 Task: Add an event with the title Networking Lunch, date '2023/12/04', time 9:15 AM to 11:15 AMand add a description: A Networking Lunch is a structured event designed to facilitate professional connections, relationship-building, and knowledge sharing among attendees. It provides a relaxed and informal setting where individuals from various industries, organizations, and backgrounds can come together to exchange ideas, expand their networks, and explore potential collaborations._x000D_
_x000D_
, put the event into Orange category . Add location for the event as: 456 Calle de Fuencarral, Madrid, Spain, logged in from the account softage.1@softage.netand send the event invitation to softage.2@softage.net and softage.3@softage.net. Set a reminder for the event 30 minutes before
Action: Mouse moved to (98, 93)
Screenshot: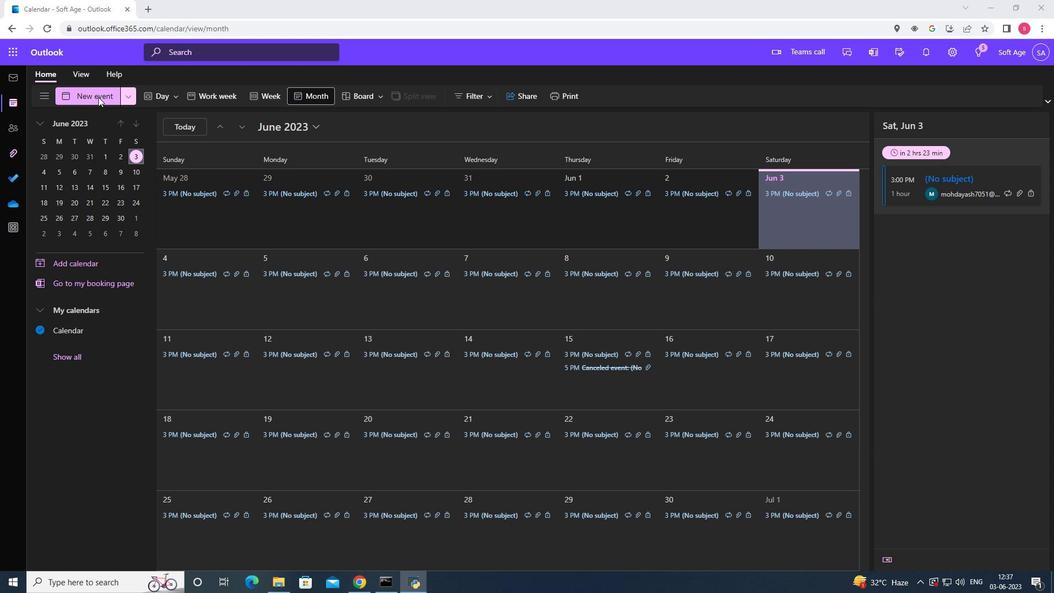
Action: Mouse pressed left at (98, 93)
Screenshot: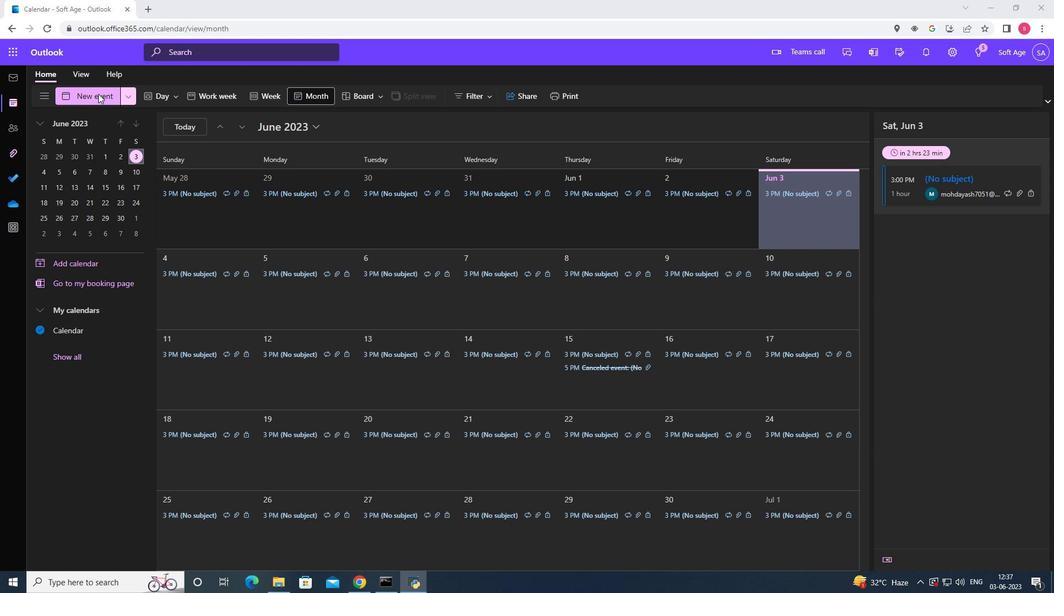 
Action: Mouse moved to (265, 164)
Screenshot: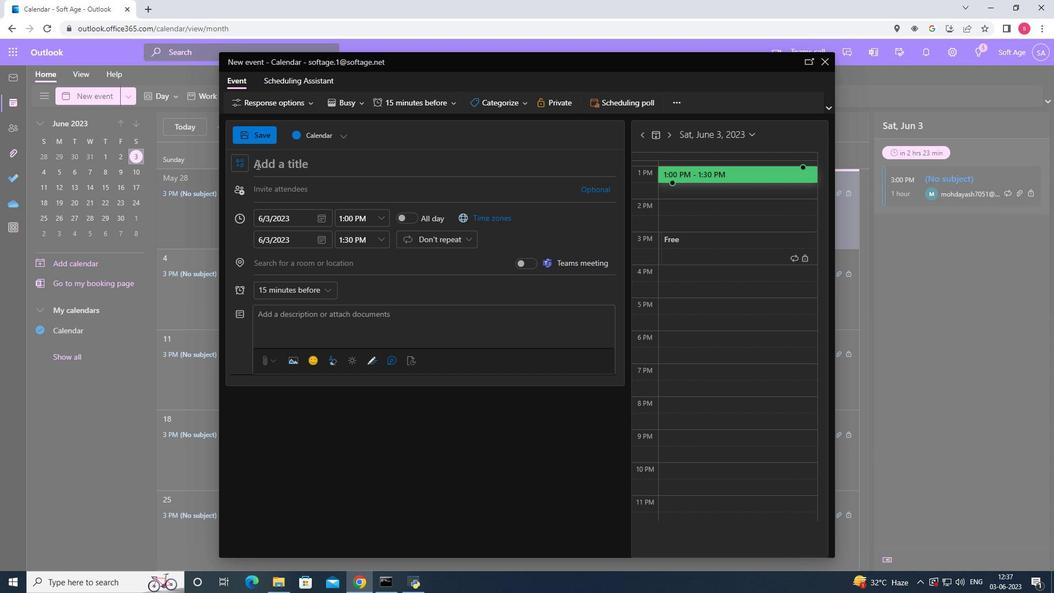 
Action: Mouse pressed left at (265, 164)
Screenshot: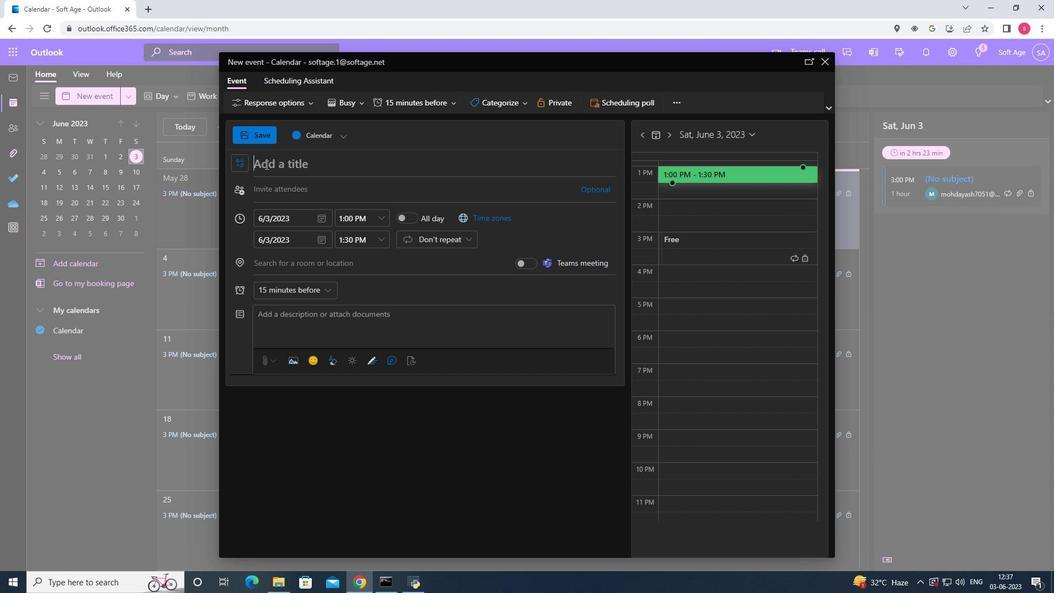 
Action: Key pressed <Key.shift><Key.shift><Key.shift><Key.shift><Key.shift><Key.shift><Key.shift><Key.shift><Key.shift><Key.shift><Key.shift><Key.shift><Key.shift><Key.shift><Key.shift>Networking<Key.space><Key.shift>Lunch<Key.space>
Screenshot: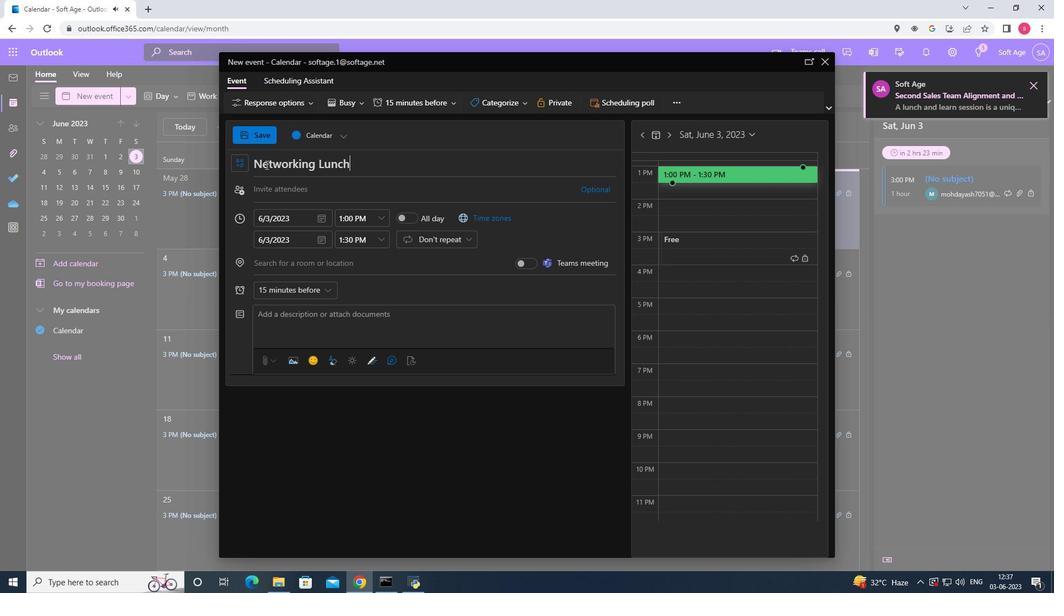 
Action: Mouse moved to (318, 218)
Screenshot: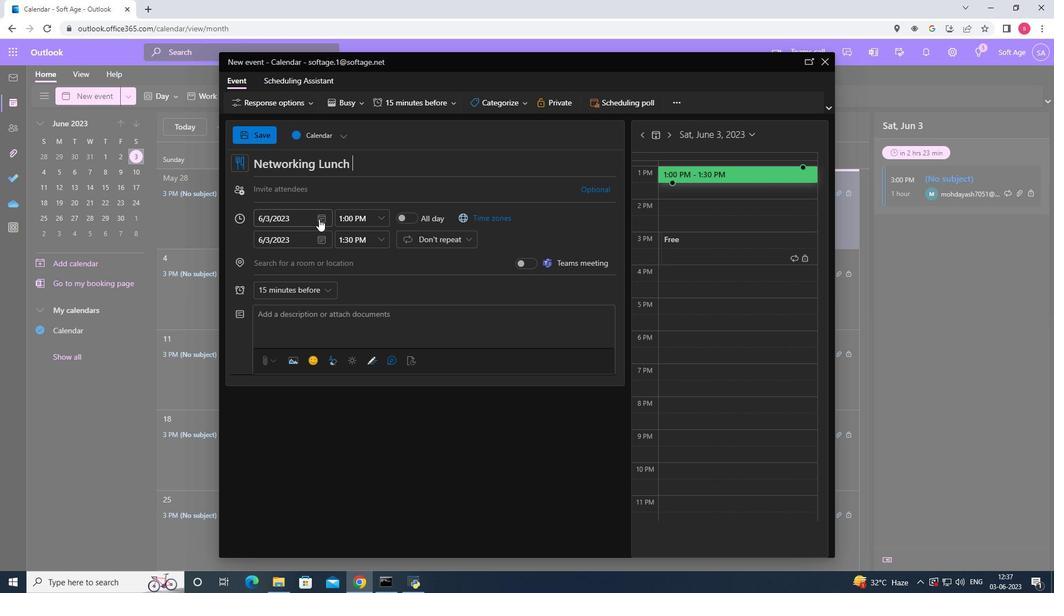
Action: Mouse pressed left at (318, 218)
Screenshot: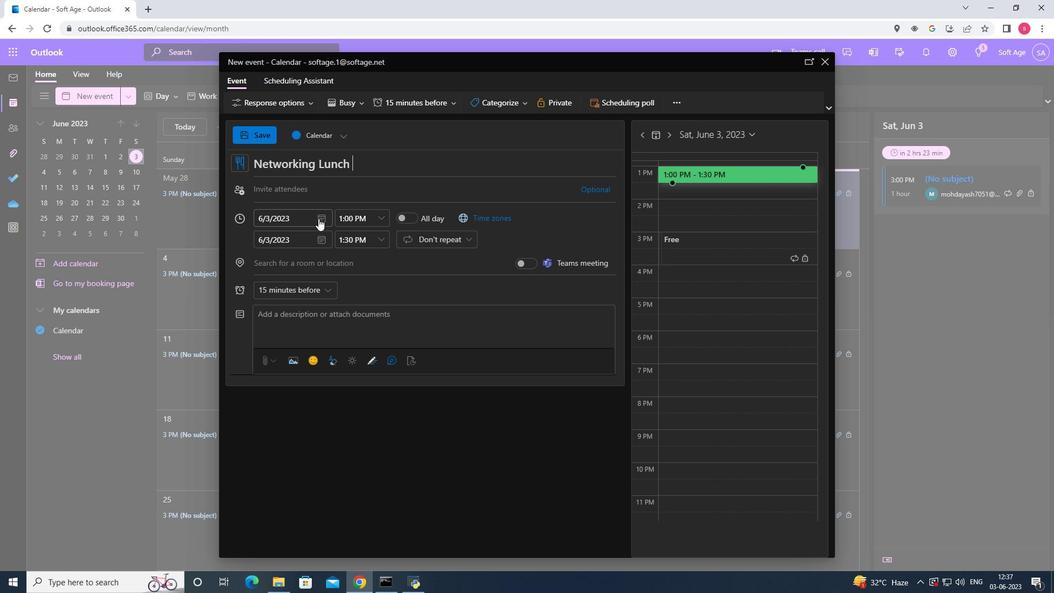 
Action: Mouse moved to (363, 240)
Screenshot: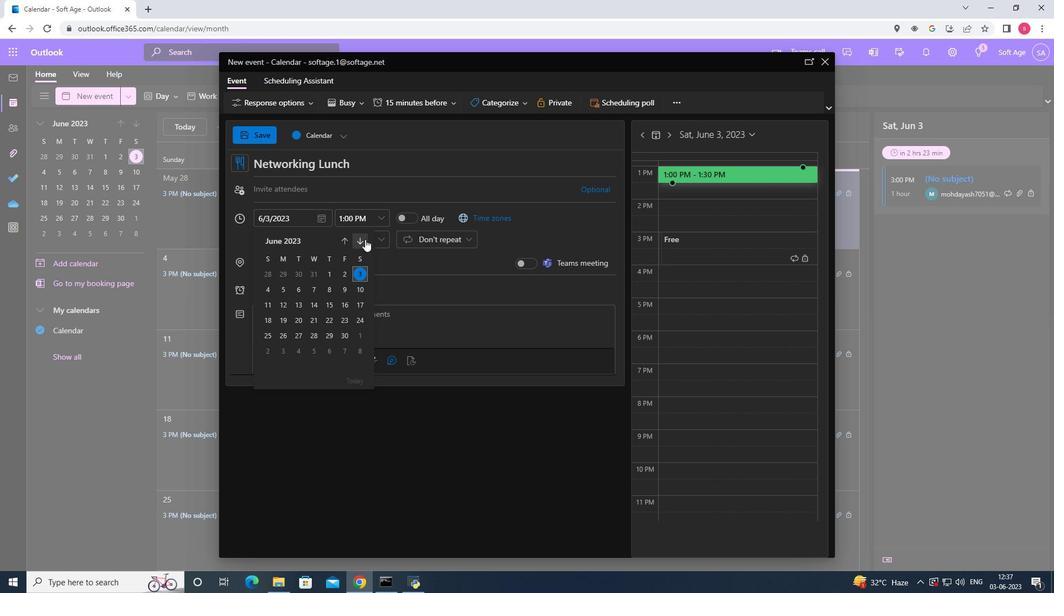
Action: Mouse pressed left at (363, 240)
Screenshot: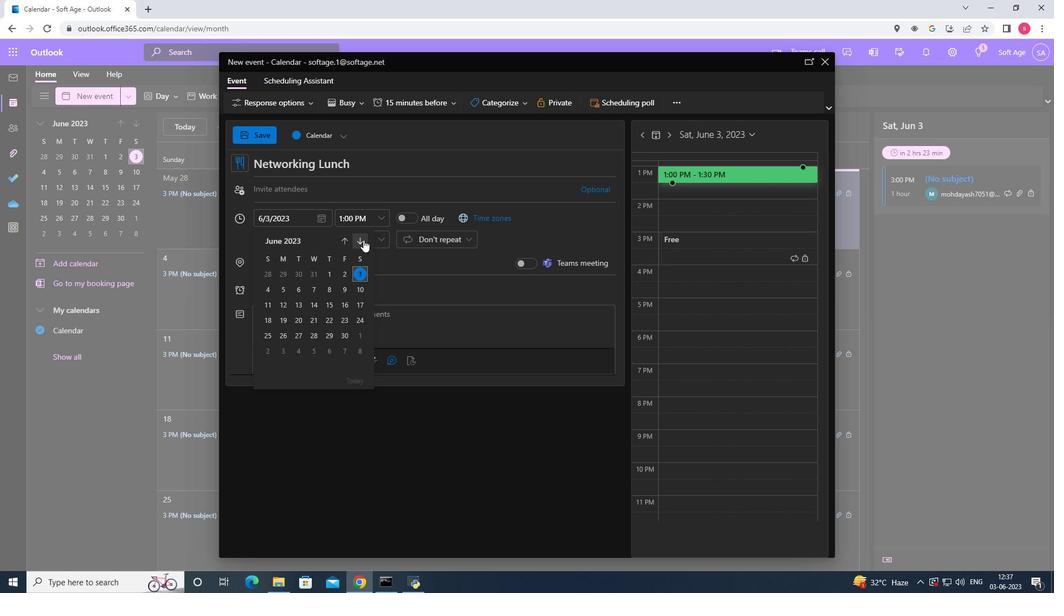 
Action: Mouse pressed left at (363, 240)
Screenshot: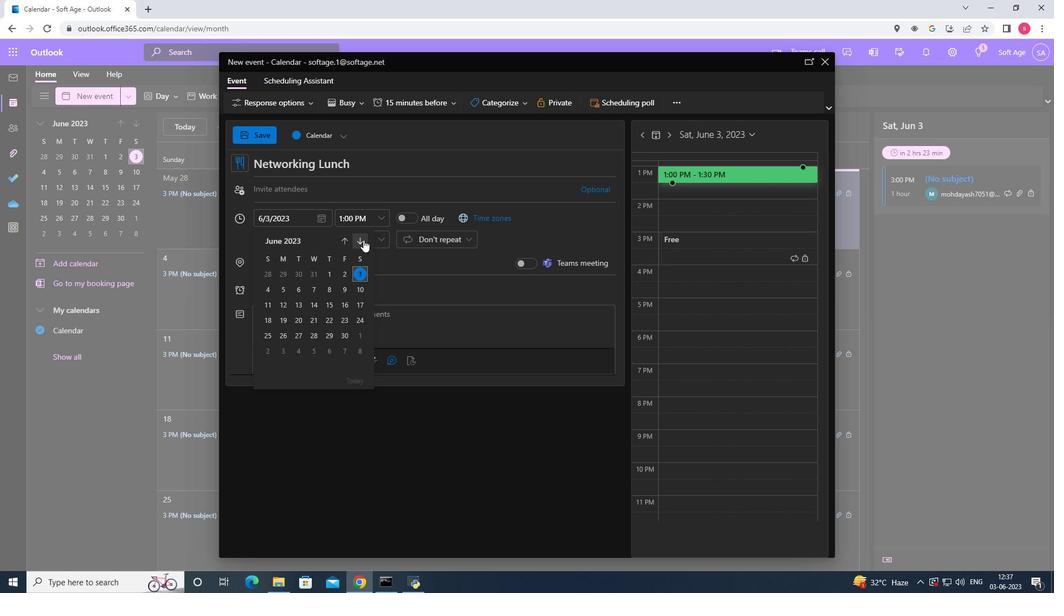 
Action: Mouse pressed left at (363, 240)
Screenshot: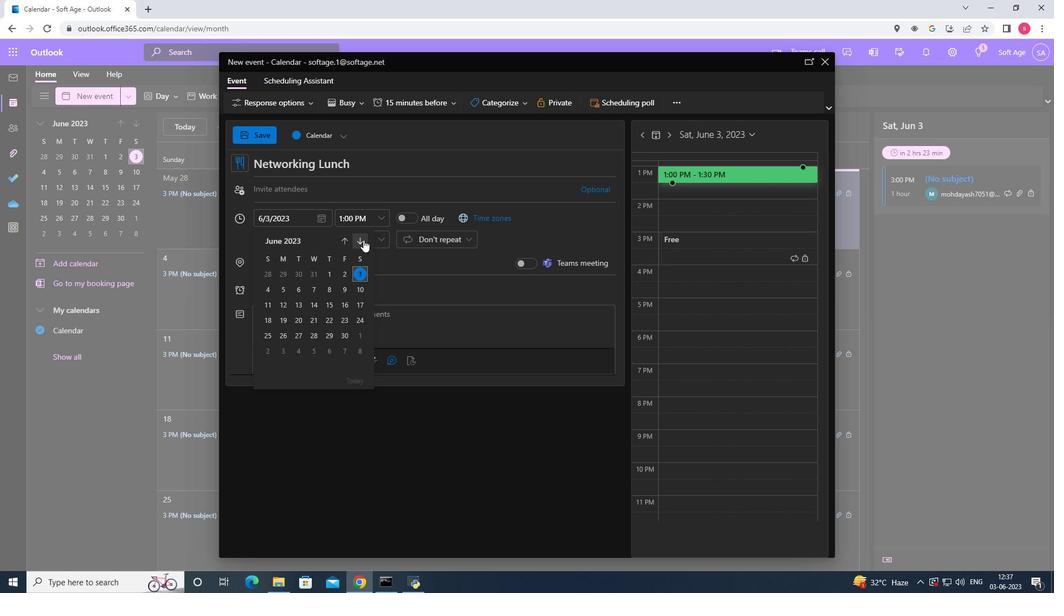 
Action: Mouse pressed left at (363, 240)
Screenshot: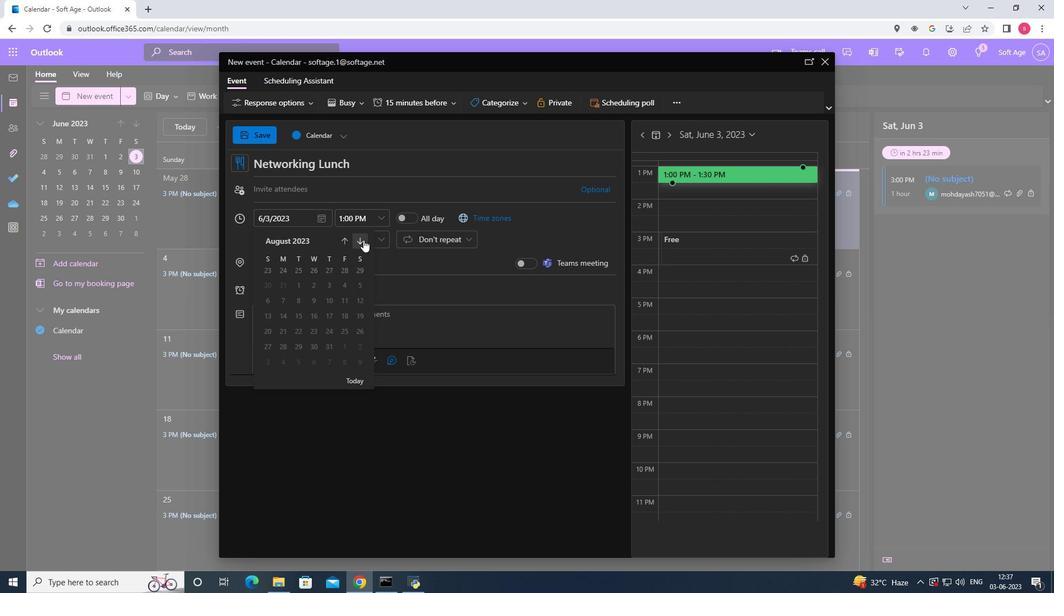 
Action: Mouse pressed left at (363, 240)
Screenshot: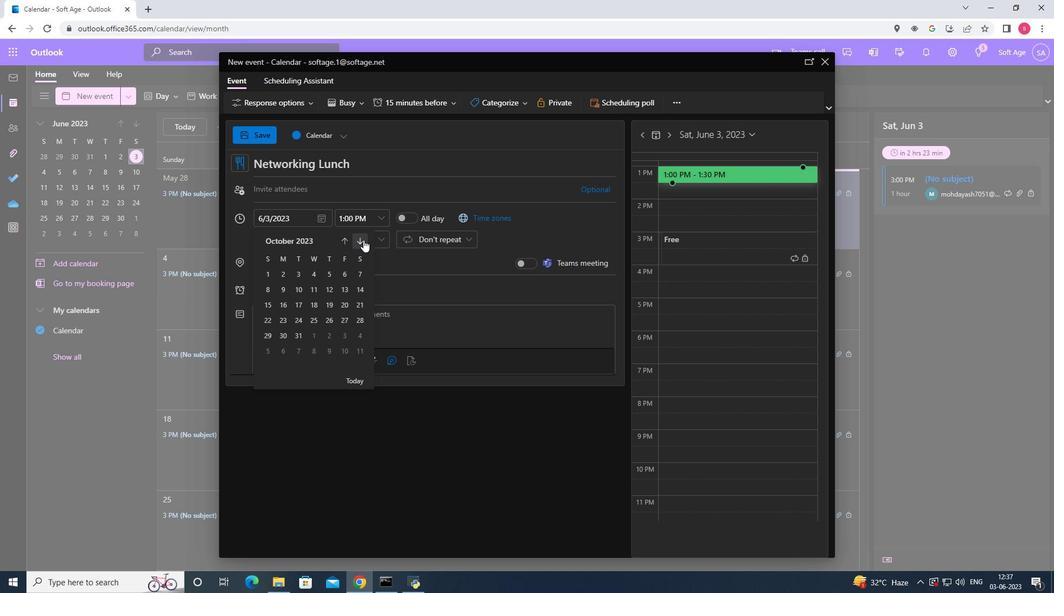 
Action: Mouse pressed left at (363, 240)
Screenshot: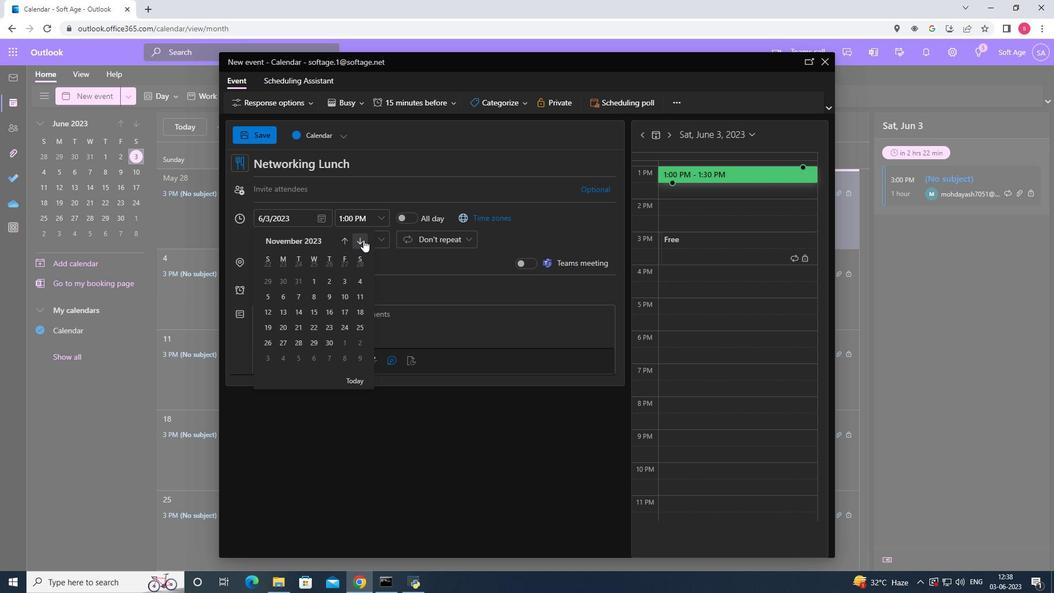 
Action: Mouse moved to (288, 290)
Screenshot: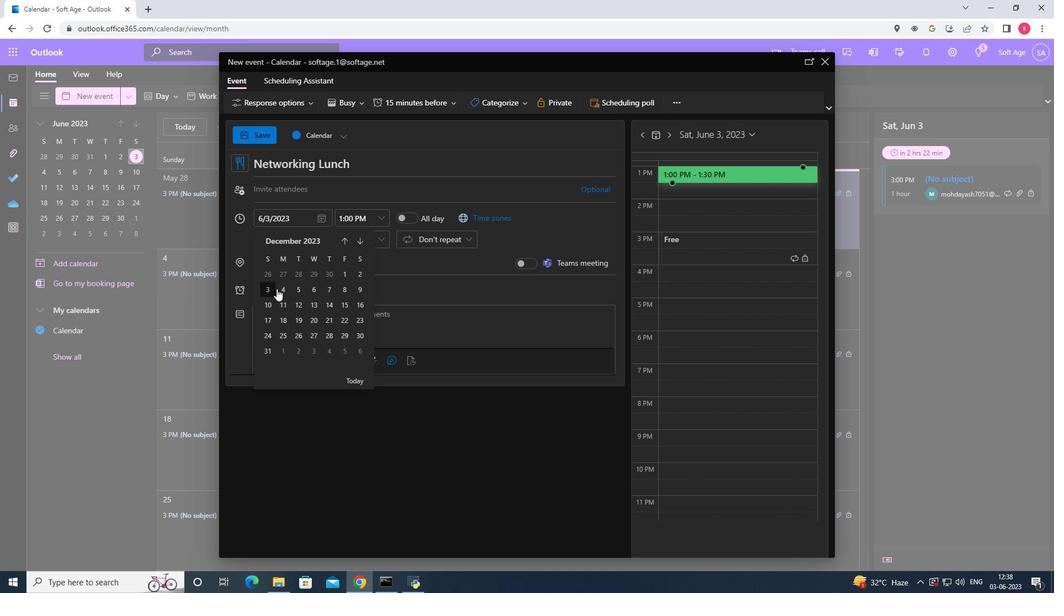 
Action: Mouse pressed left at (288, 290)
Screenshot: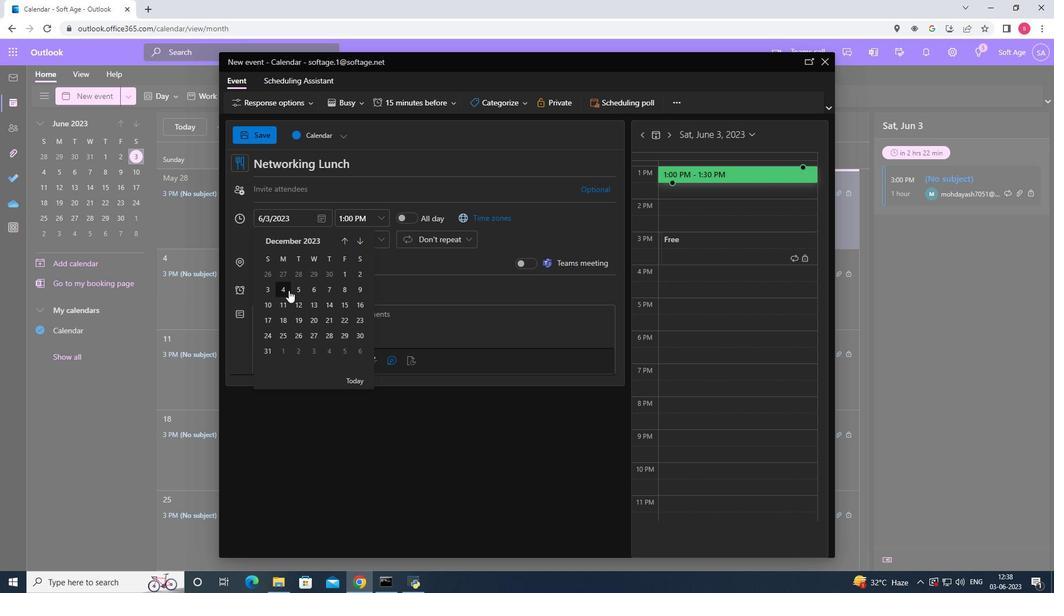 
Action: Mouse moved to (384, 219)
Screenshot: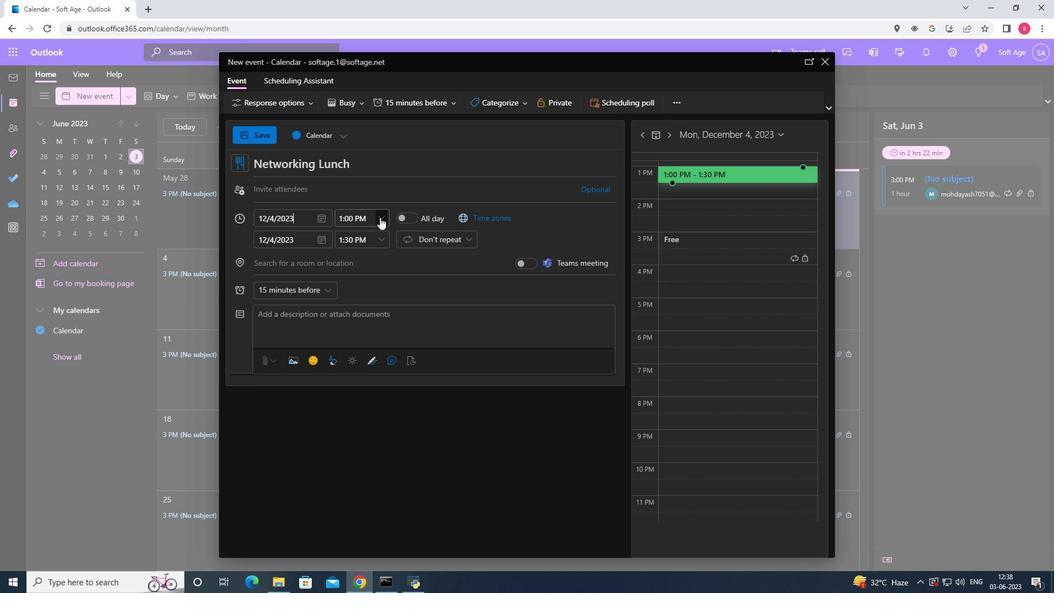 
Action: Mouse pressed left at (384, 219)
Screenshot: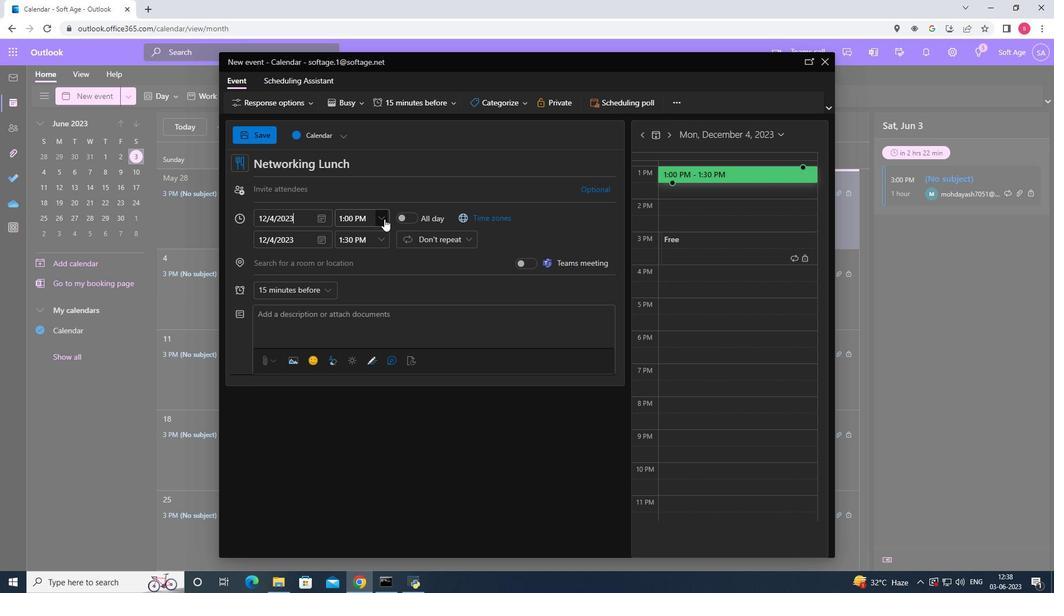 
Action: Mouse moved to (396, 232)
Screenshot: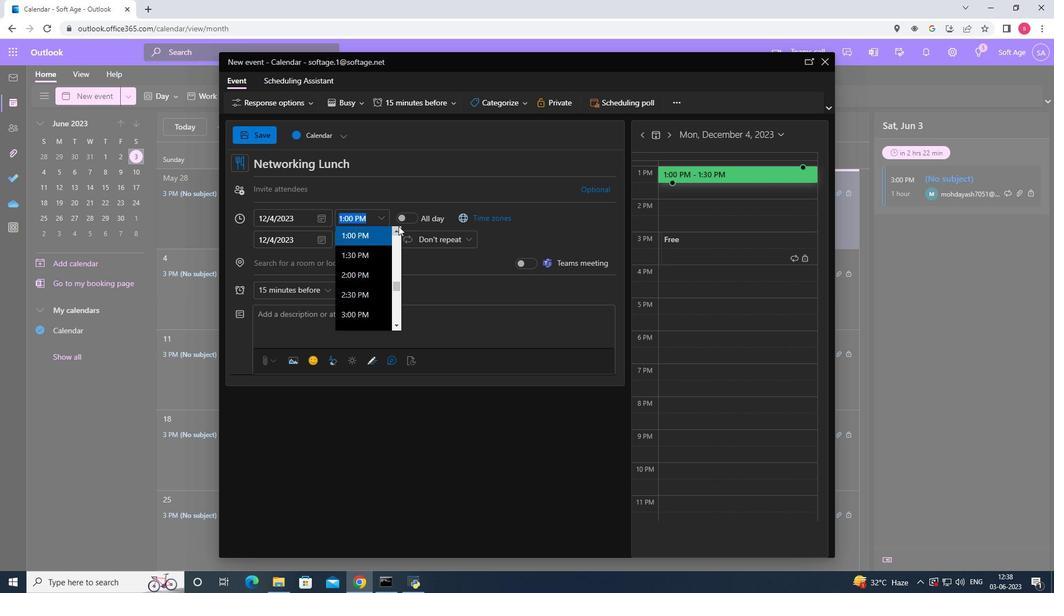 
Action: Mouse pressed left at (396, 232)
Screenshot: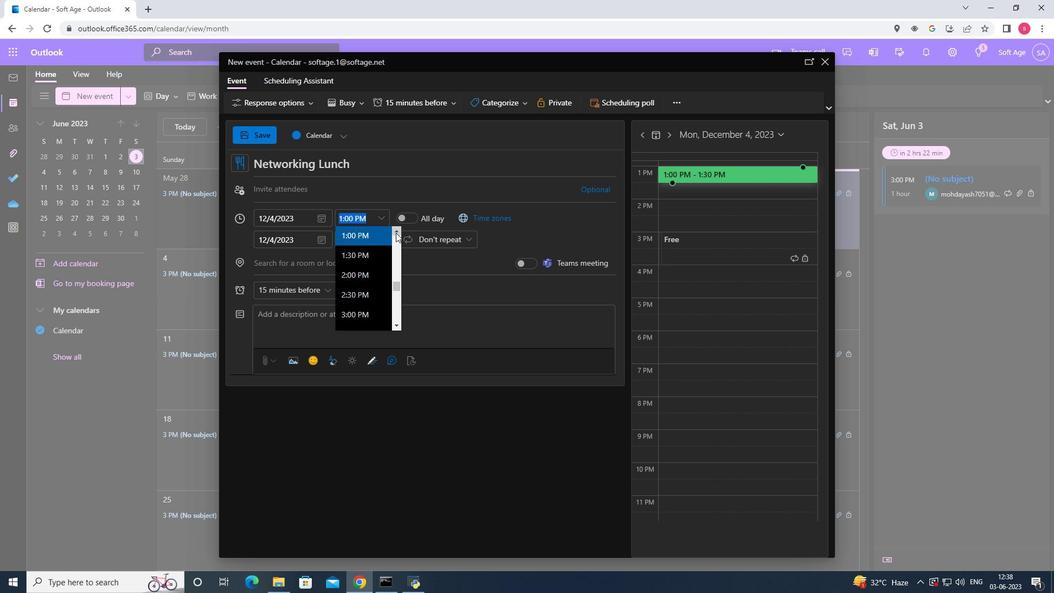 
Action: Mouse pressed left at (396, 232)
Screenshot: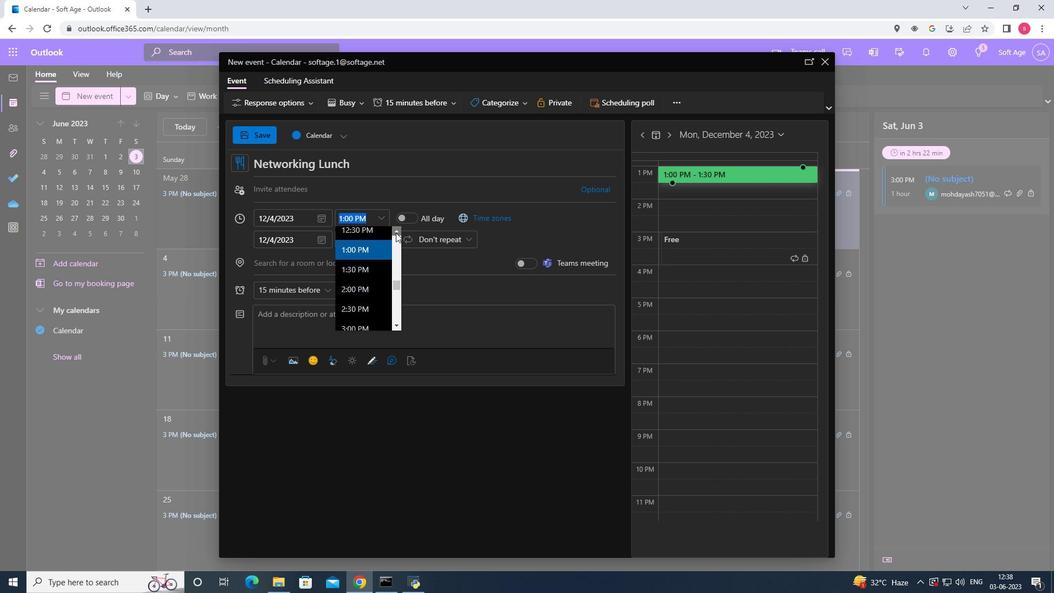 
Action: Mouse pressed left at (396, 232)
Screenshot: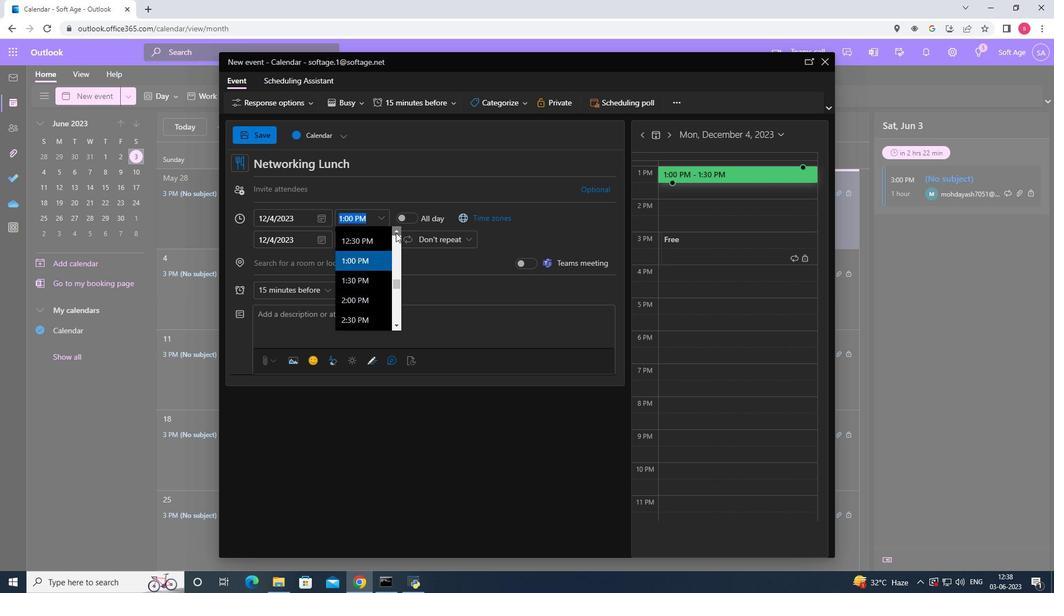 
Action: Mouse pressed left at (396, 232)
Screenshot: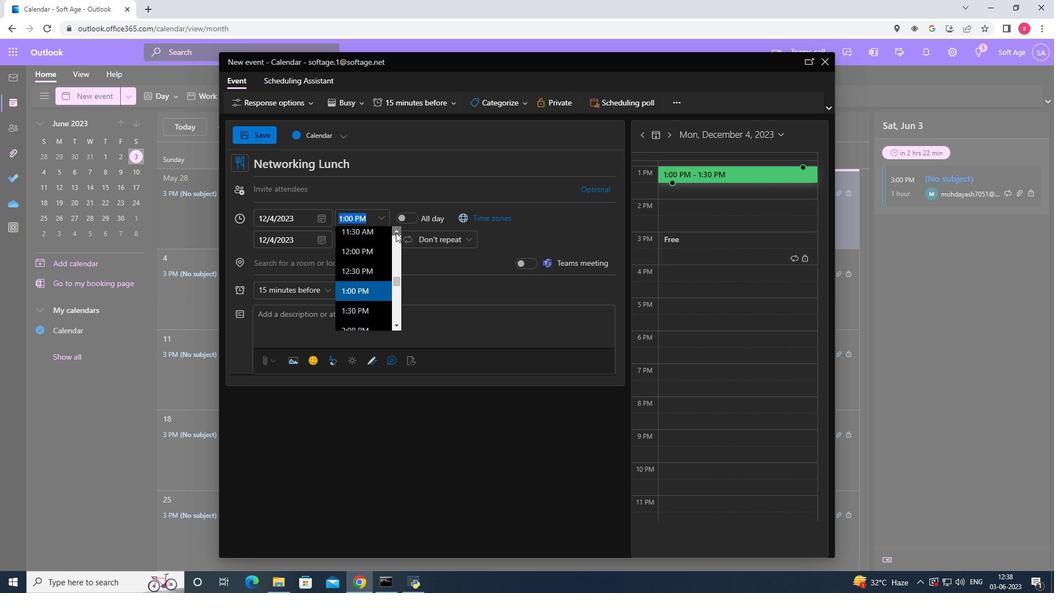 
Action: Mouse pressed left at (396, 232)
Screenshot: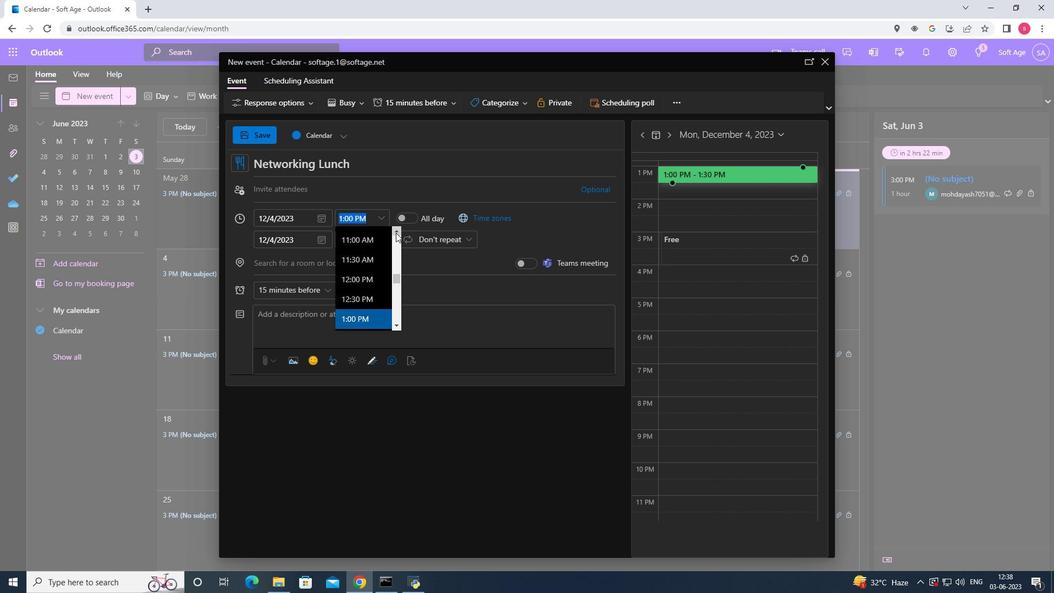 
Action: Mouse pressed left at (396, 232)
Screenshot: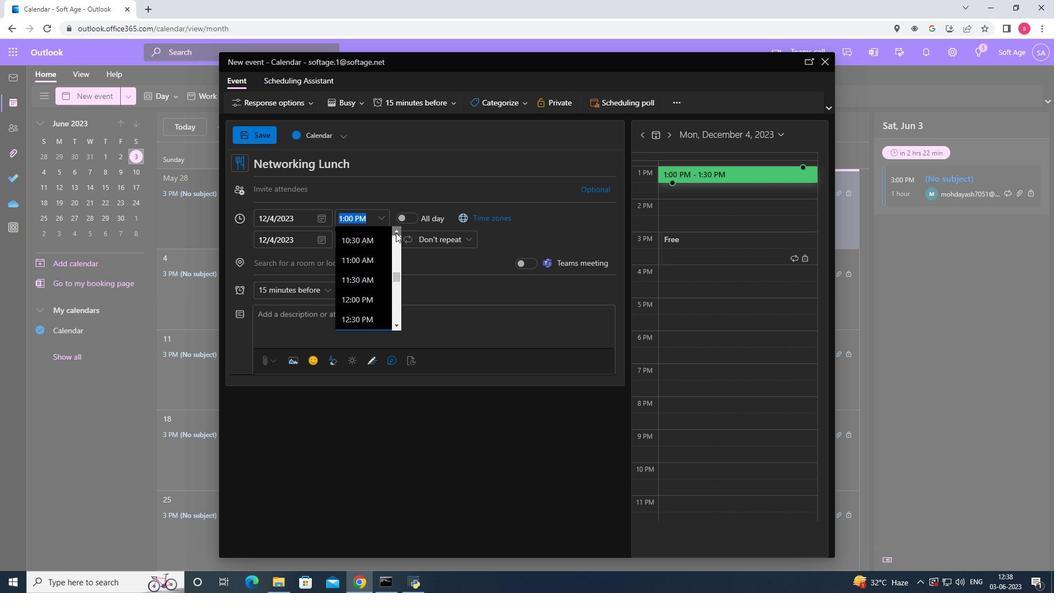 
Action: Mouse pressed left at (396, 232)
Screenshot: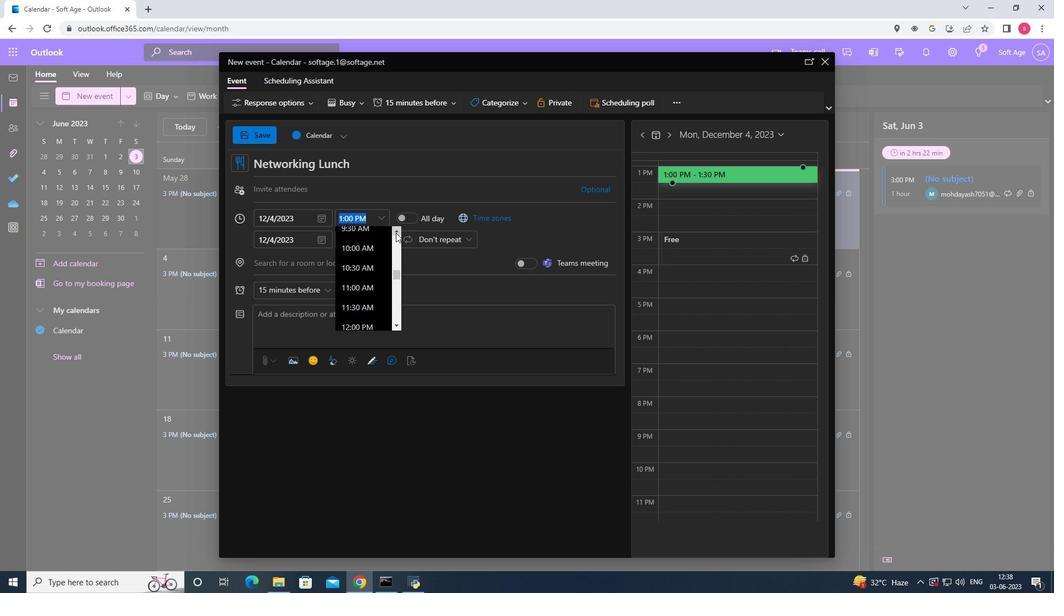 
Action: Mouse pressed left at (396, 232)
Screenshot: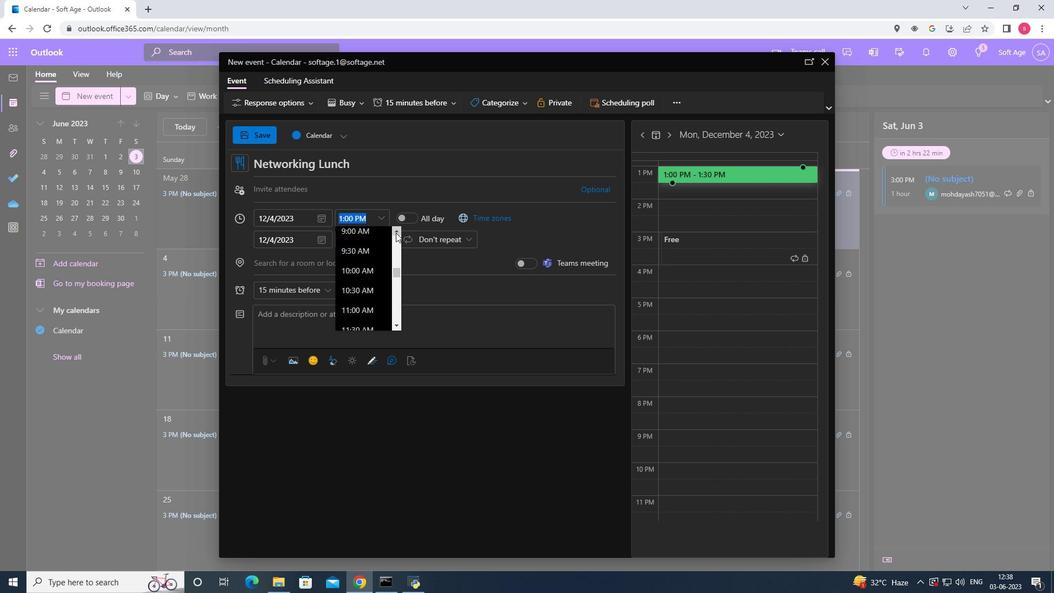 
Action: Mouse moved to (363, 255)
Screenshot: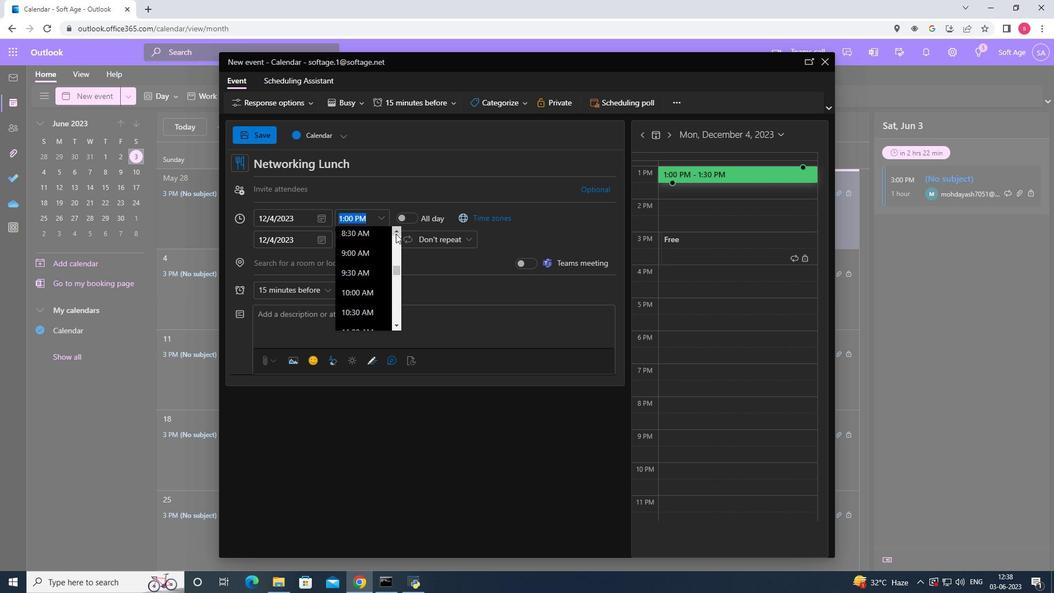
Action: Mouse pressed left at (363, 255)
Screenshot: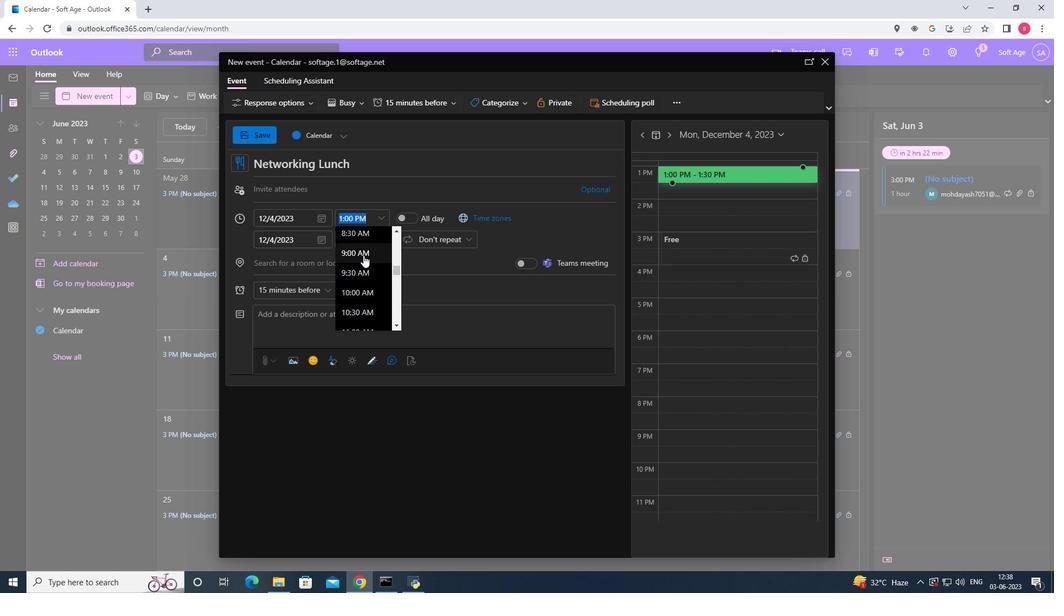 
Action: Mouse moved to (353, 241)
Screenshot: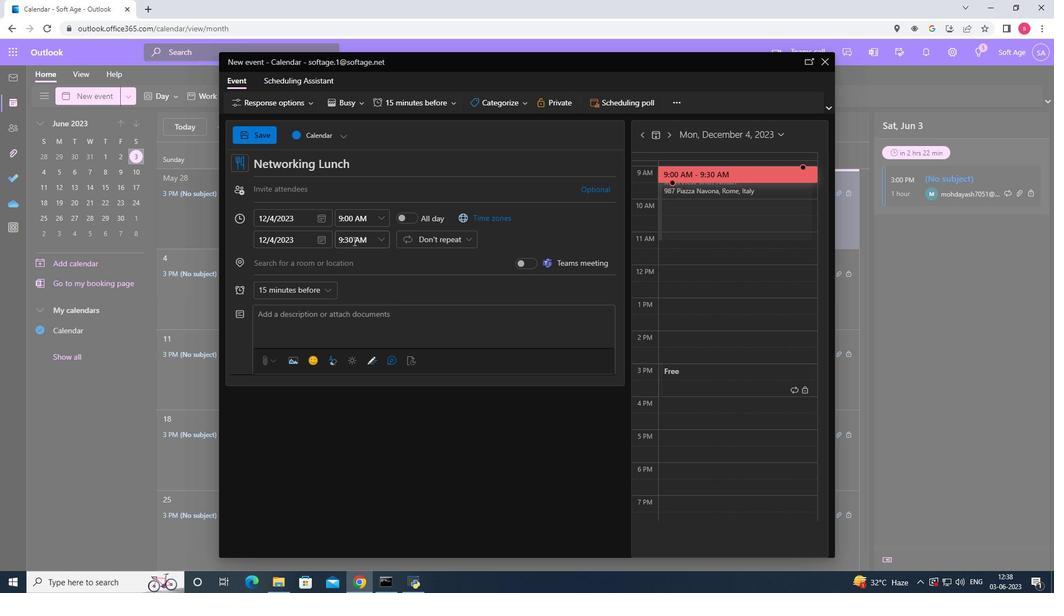 
Action: Mouse pressed left at (353, 241)
Screenshot: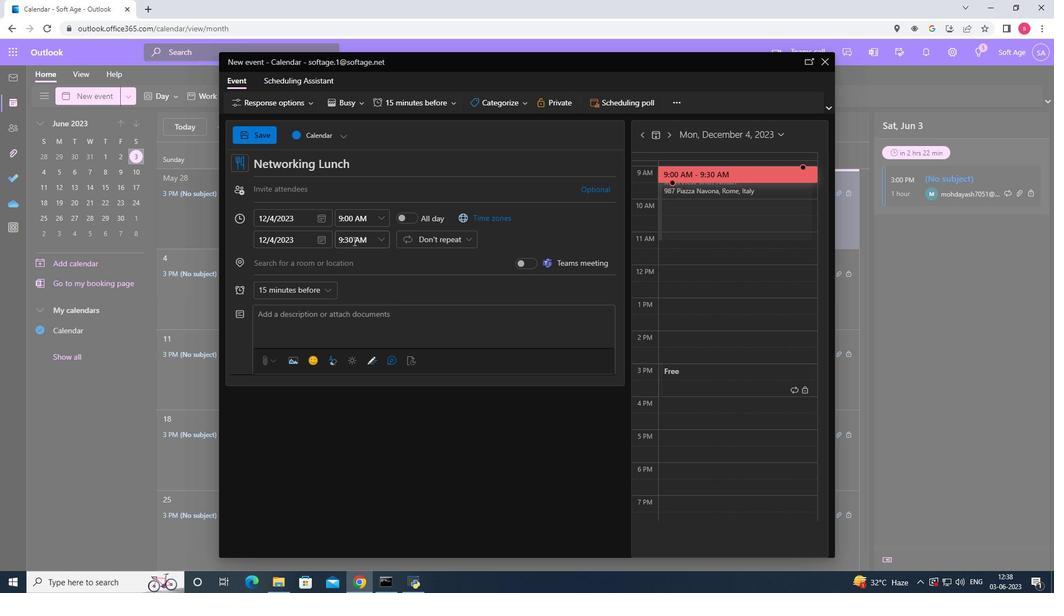 
Action: Mouse pressed left at (353, 241)
Screenshot: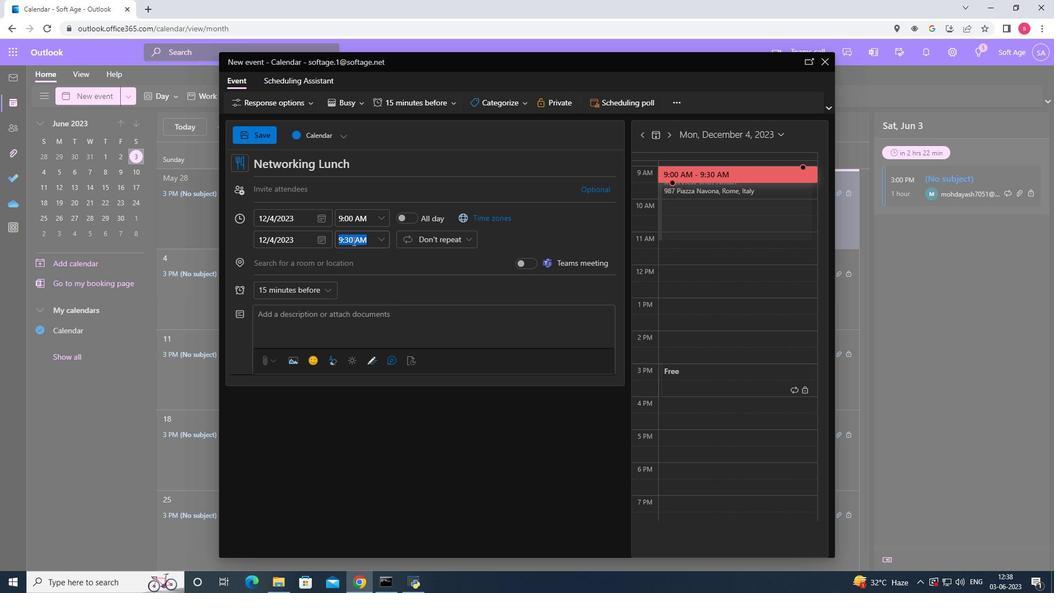 
Action: Key pressed <Key.backspace><Key.backspace>
Screenshot: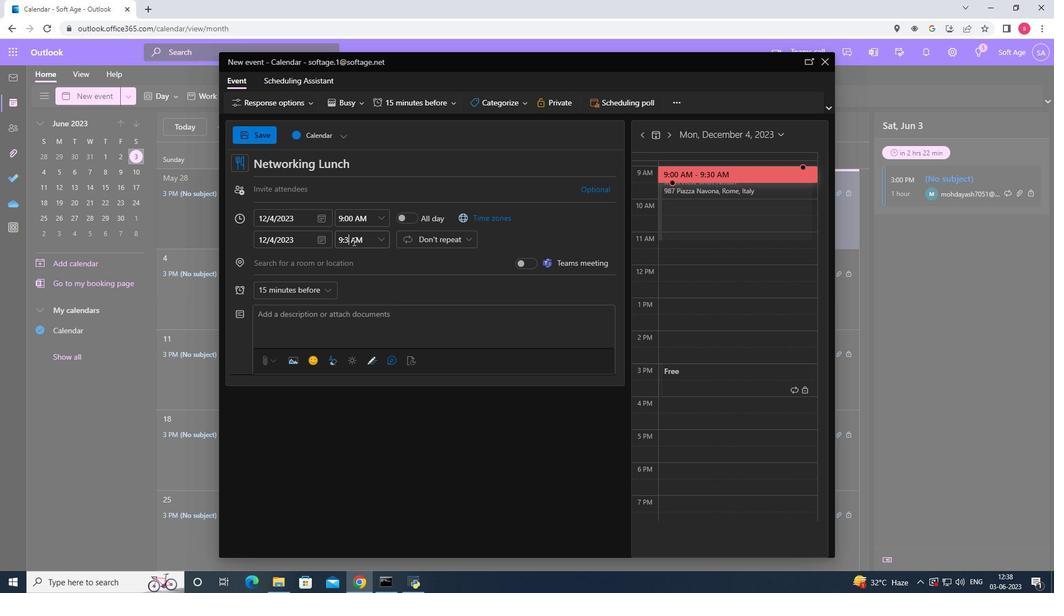 
Action: Mouse moved to (352, 218)
Screenshot: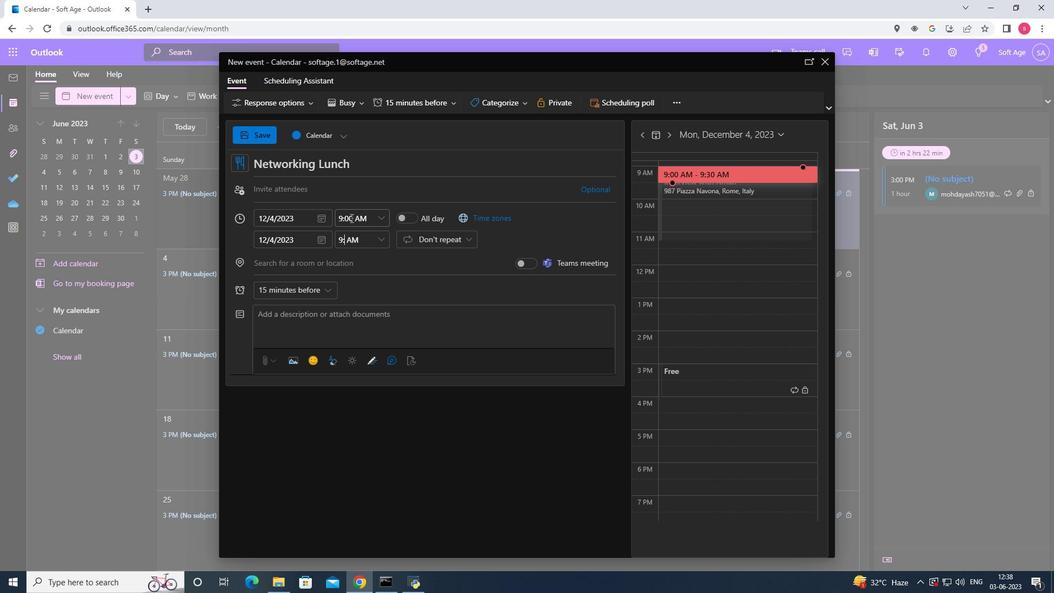 
Action: Mouse pressed left at (352, 218)
Screenshot: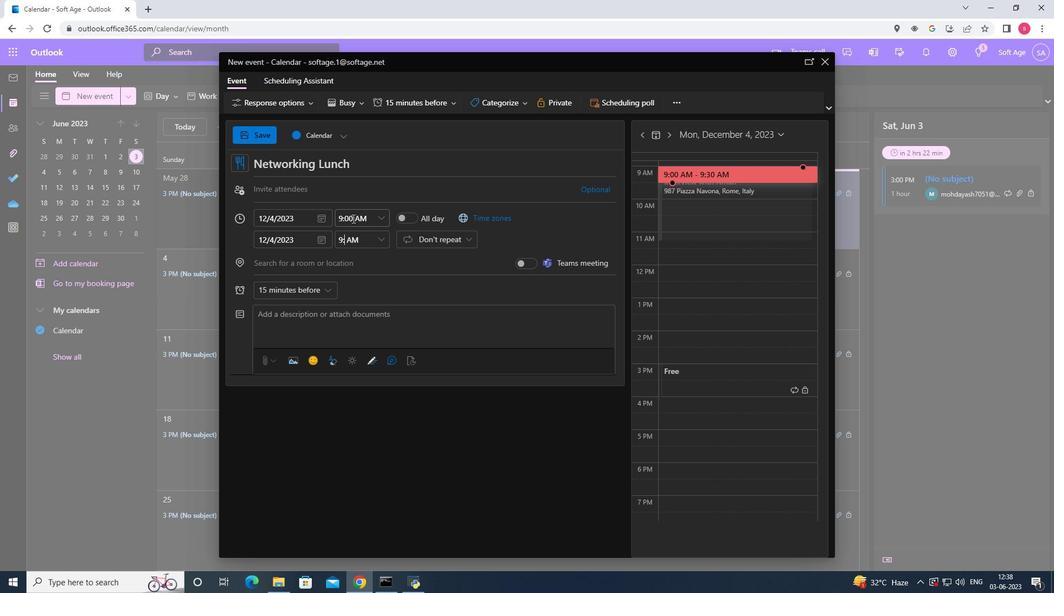 
Action: Mouse pressed left at (352, 218)
Screenshot: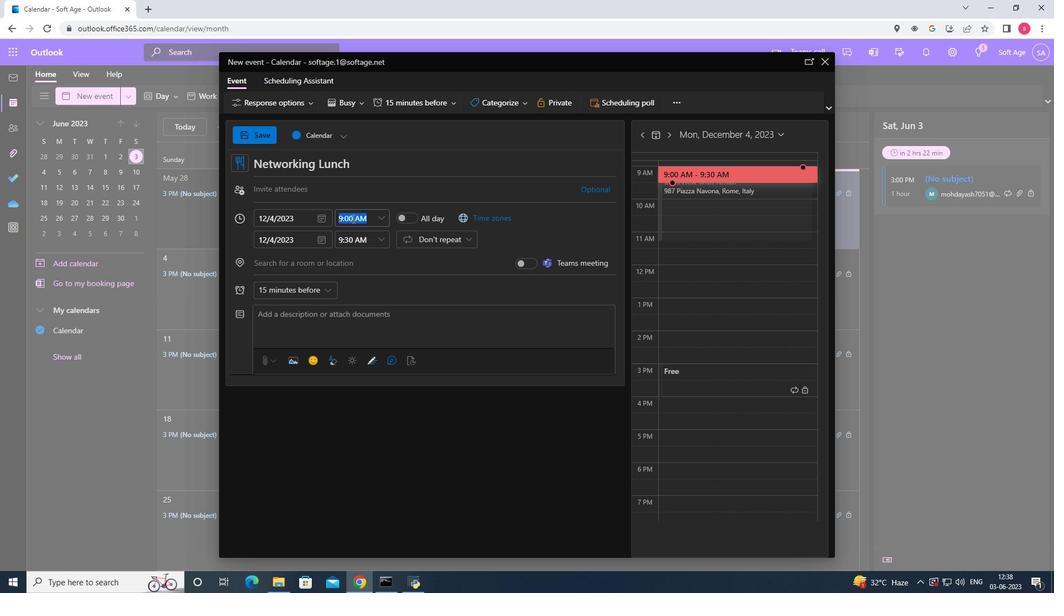 
Action: Key pressed <Key.backspace><Key.backspace>15
Screenshot: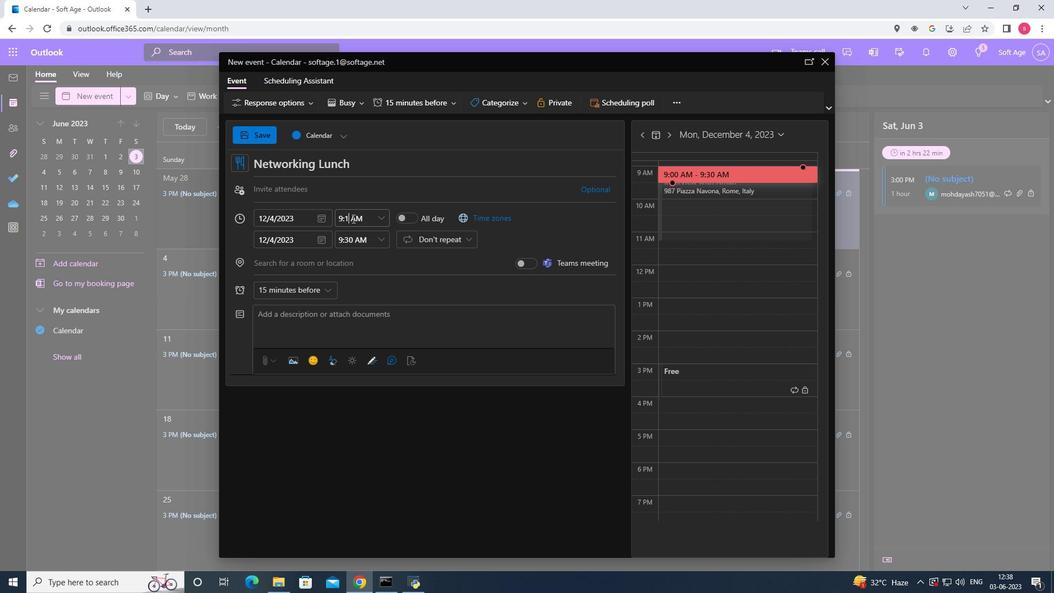
Action: Mouse moved to (381, 236)
Screenshot: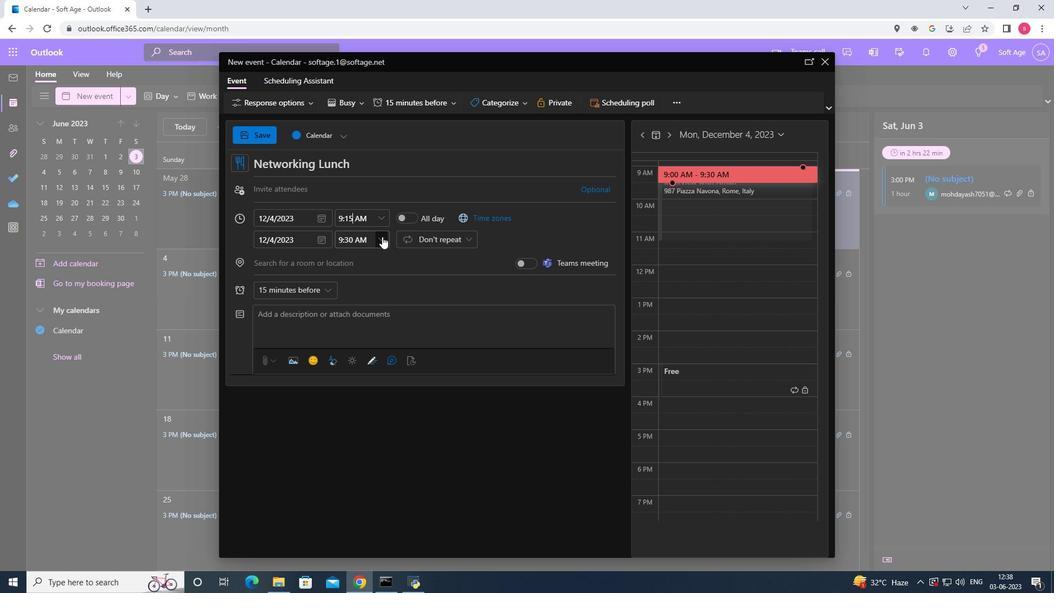 
Action: Mouse pressed left at (381, 236)
Screenshot: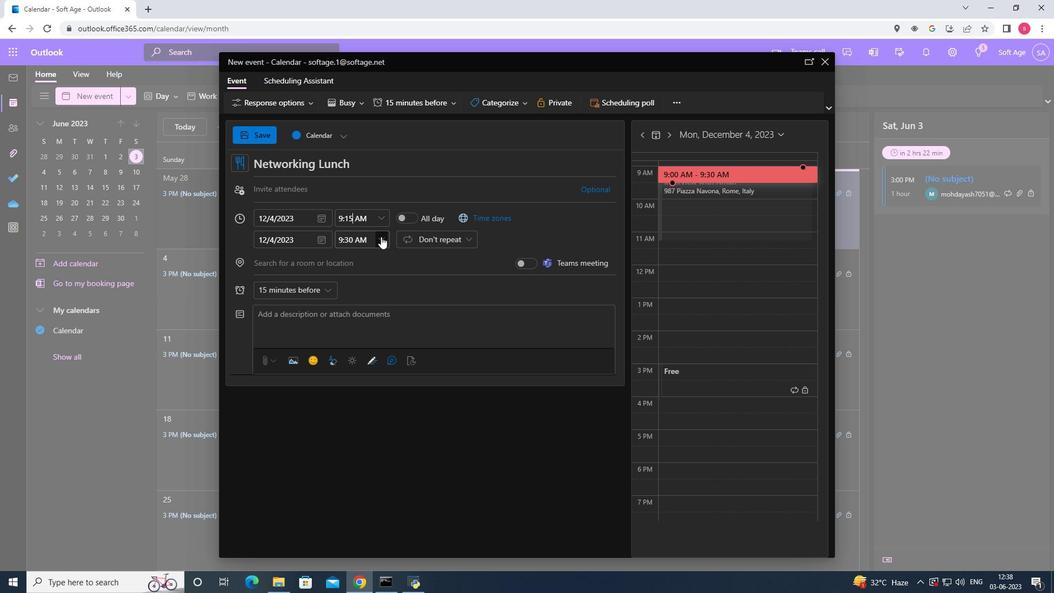 
Action: Mouse moved to (381, 310)
Screenshot: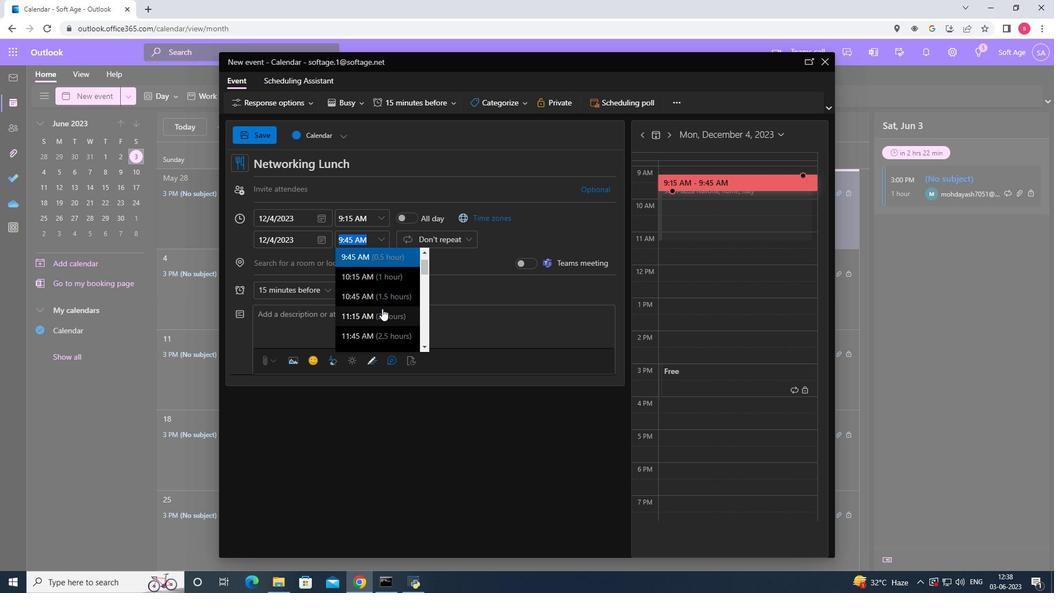 
Action: Mouse pressed left at (381, 310)
Screenshot: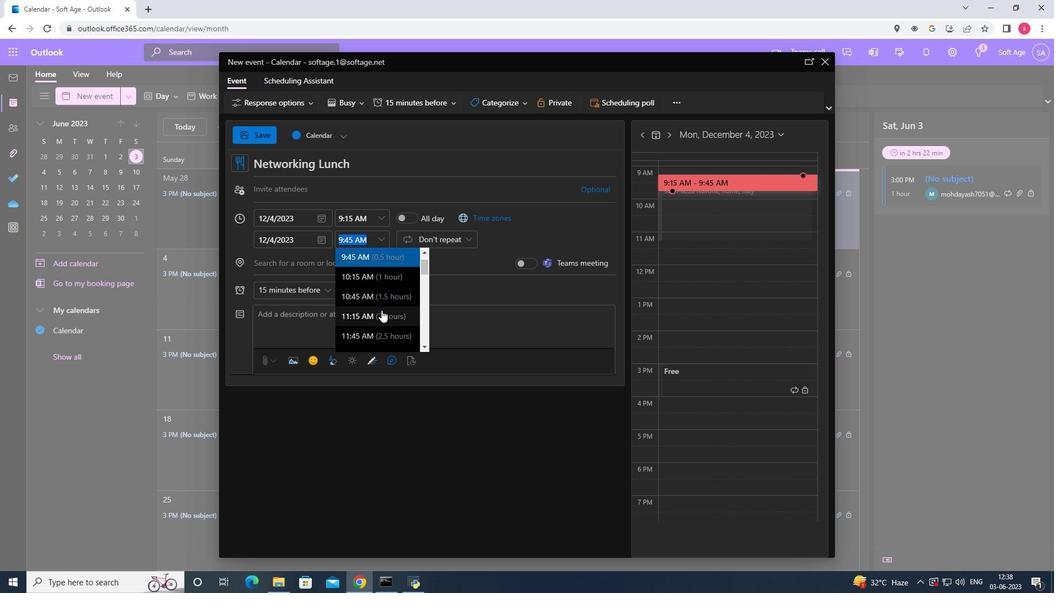 
Action: Mouse moved to (340, 318)
Screenshot: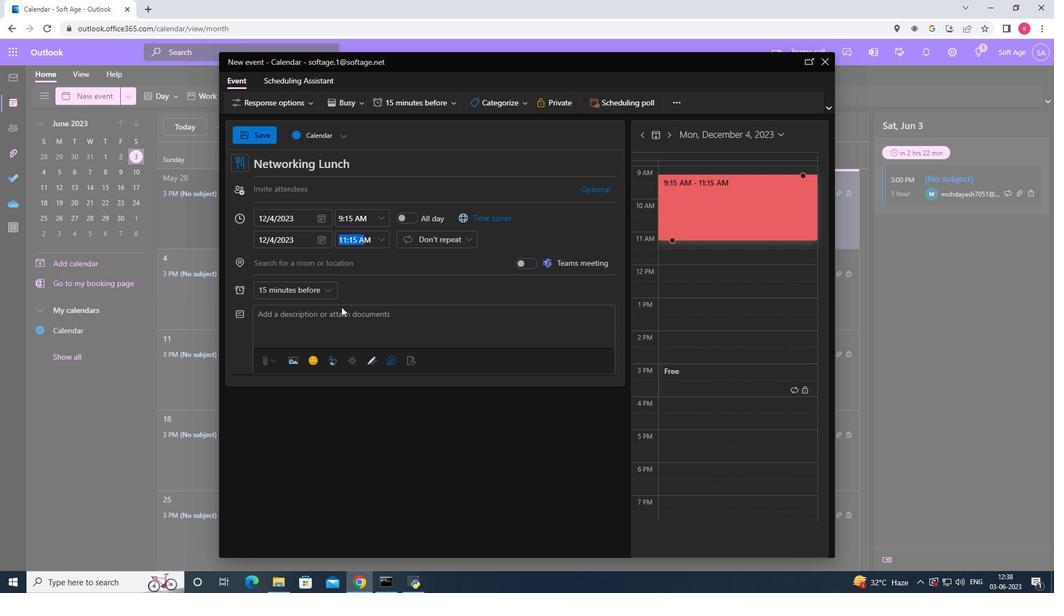 
Action: Mouse pressed left at (340, 318)
Screenshot: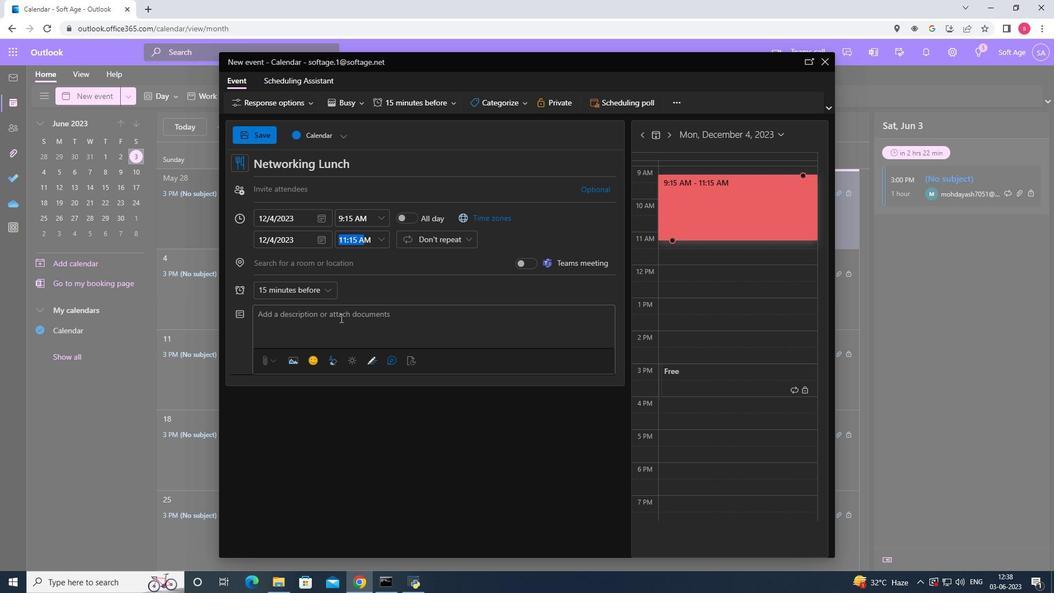 
Action: Key pressed <Key.shift>A<Key.space><Key.shift>Networking<Key.space><Key.shift>Lunch<Key.space><Key.shift><Key.shift><Key.shift><Key.shift><Key.shift>is<Key.space>a<Key.space><Key.shift>Structured<Key.space><Key.shift><Key.shift><Key.shift><Key.shift><Key.shift><Key.shift><Key.shift><Key.shift><Key.shift><Key.shift><Key.shift><Key.shift><Key.shift><Key.shift><Key.shift>E<Key.backspace>event<Key.space>designed<Key.space>to<Key.space>facilitate<Key.space>professional<Key.space>connections,<Key.space>relationship-building,<Key.space>and<Key.space>knowledge<Key.space>sharing<Key.space>among<Key.space>attendees<Key.space><Key.backspace>.<Key.space><Key.shift>It<Key.space>provides<Key.backspace><Key.backspace>es<Key.space>a<Key.space>relaxed<Key.space>and<Key.space>informal<Key.space>setting<Key.space>where<Key.space>individuals<Key.space>from<Key.space>various<Key.space>industries<Key.space><Key.backspace>,<Key.space>organizations<Key.space><Key.backspace>,<Key.space>am<Key.backspace>nd<Key.space>backgrounds<Key.space>ac<Key.backspace><Key.backspace>can<Key.space>come<Key.space>together<Key.space>to<Key.space>exchange<Key.space>ideas<Key.space><Key.backspace>,<Key.space>expand<Key.space>their<Key.space>networks<Key.space><Key.backspace>,<Key.space>and<Key.space>explore<Key.space>potential<Key.space>collaborations.
Screenshot: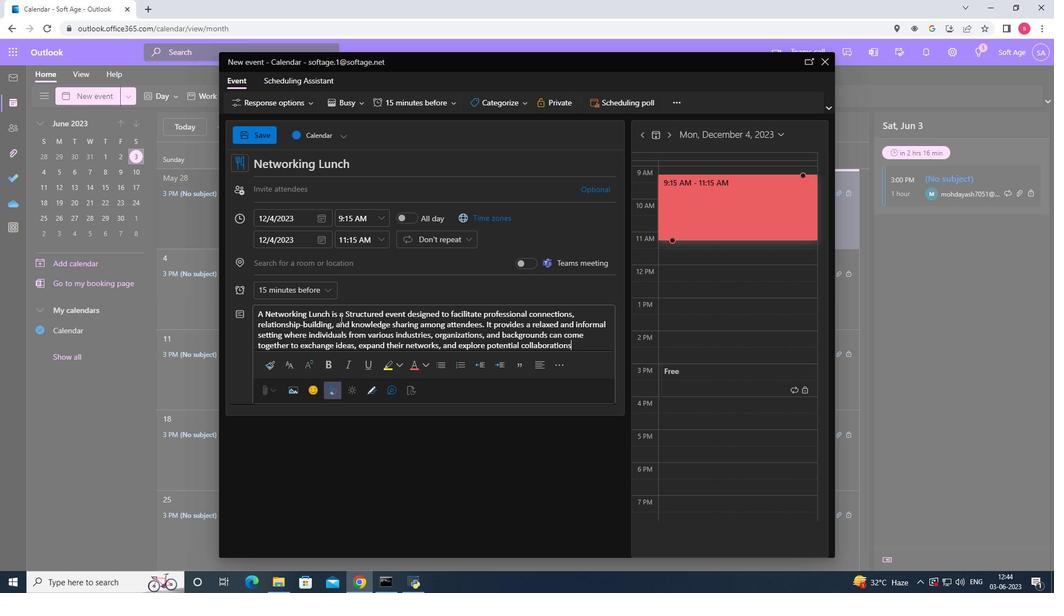 
Action: Mouse moved to (527, 106)
Screenshot: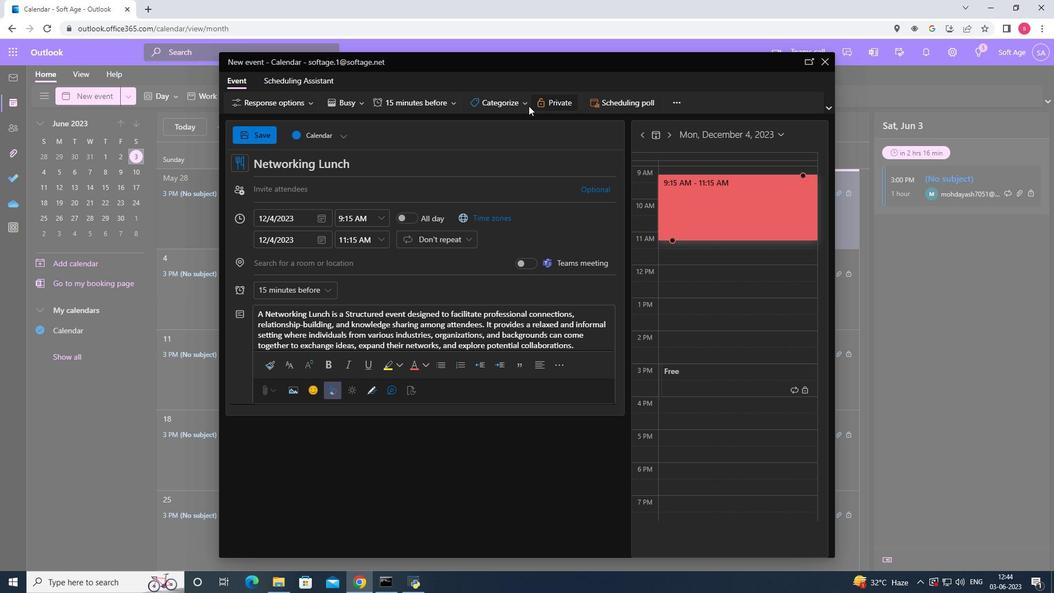
Action: Mouse pressed left at (527, 106)
Screenshot: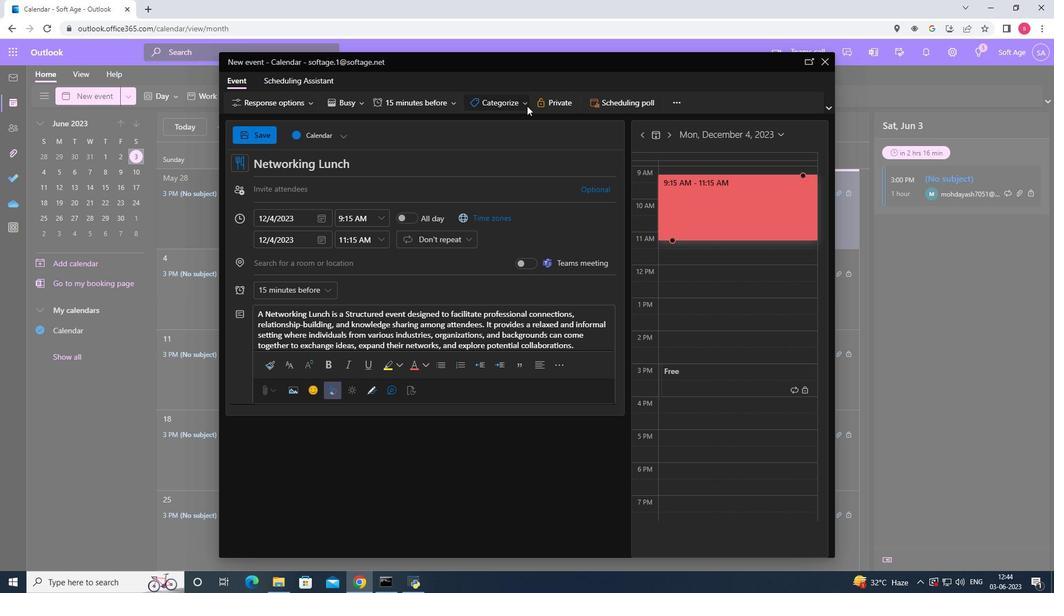 
Action: Mouse moved to (497, 163)
Screenshot: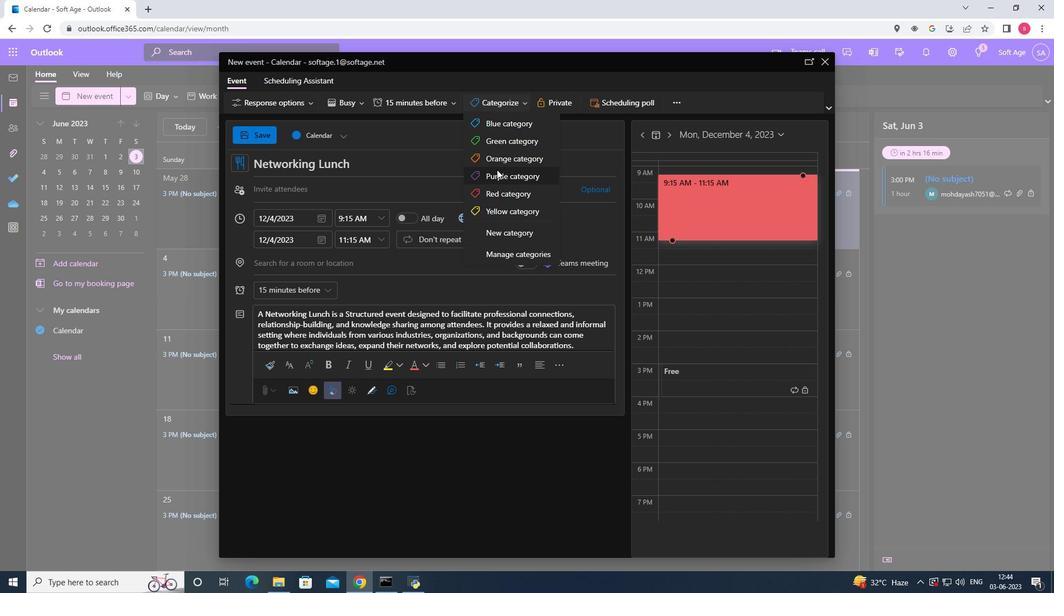 
Action: Mouse pressed left at (497, 163)
Screenshot: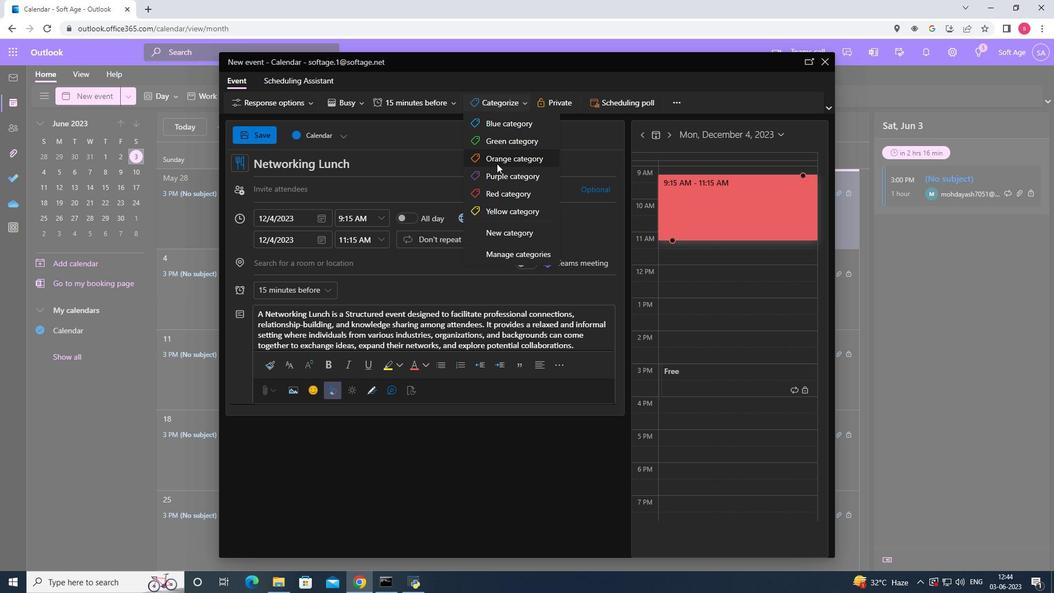 
Action: Mouse moved to (354, 266)
Screenshot: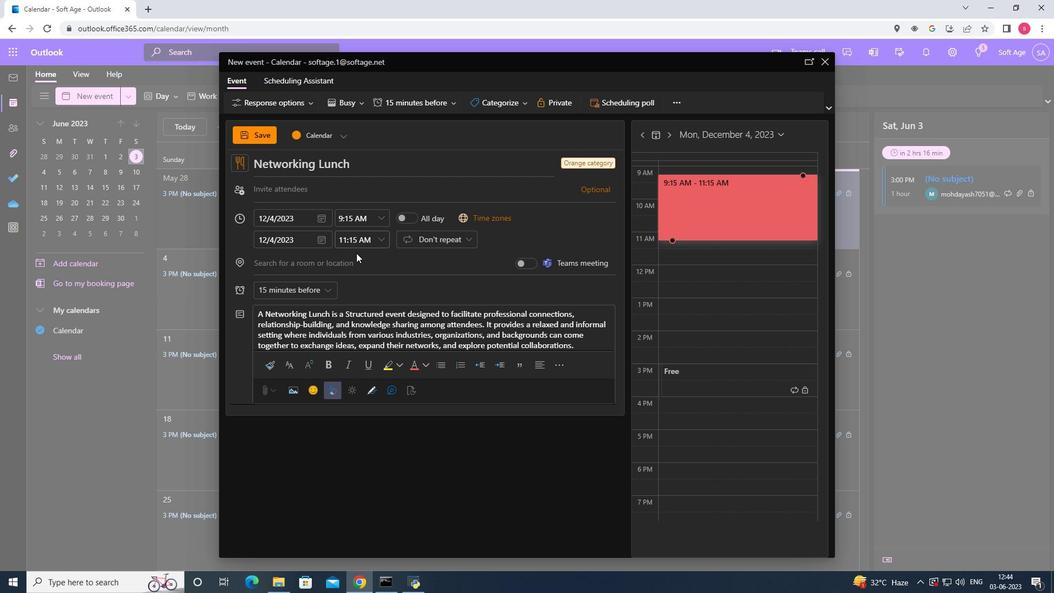 
Action: Mouse pressed left at (354, 266)
Screenshot: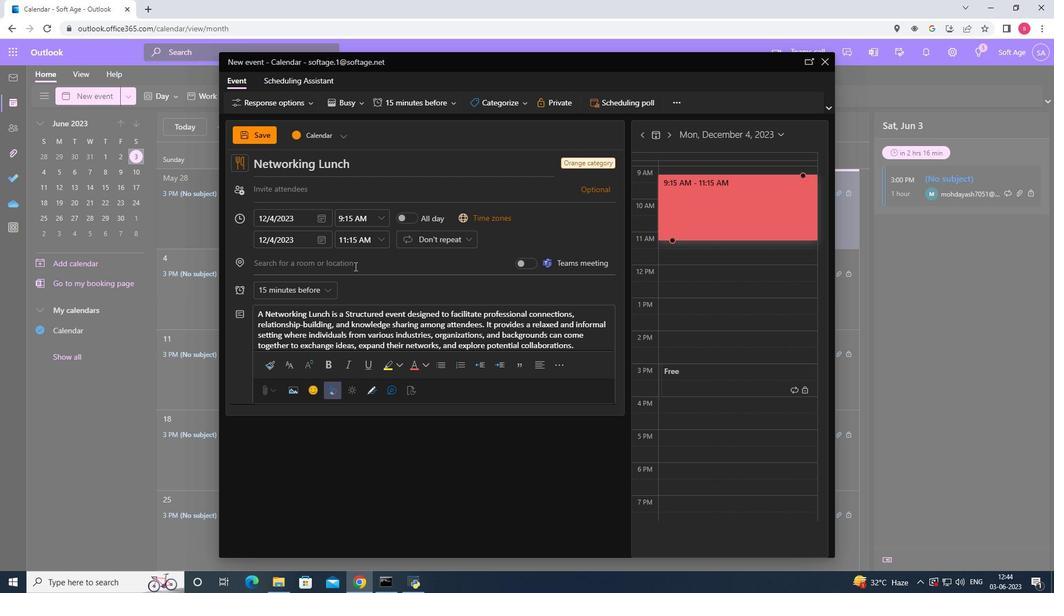 
Action: Key pressed 456<Key.space>calle<Key.space>de<Key.space><Key.shift>Fuencarral,<Key.space><Key.shift><Key.shift><Key.shift>Madrid,<Key.space><Key.shift>spain
Screenshot: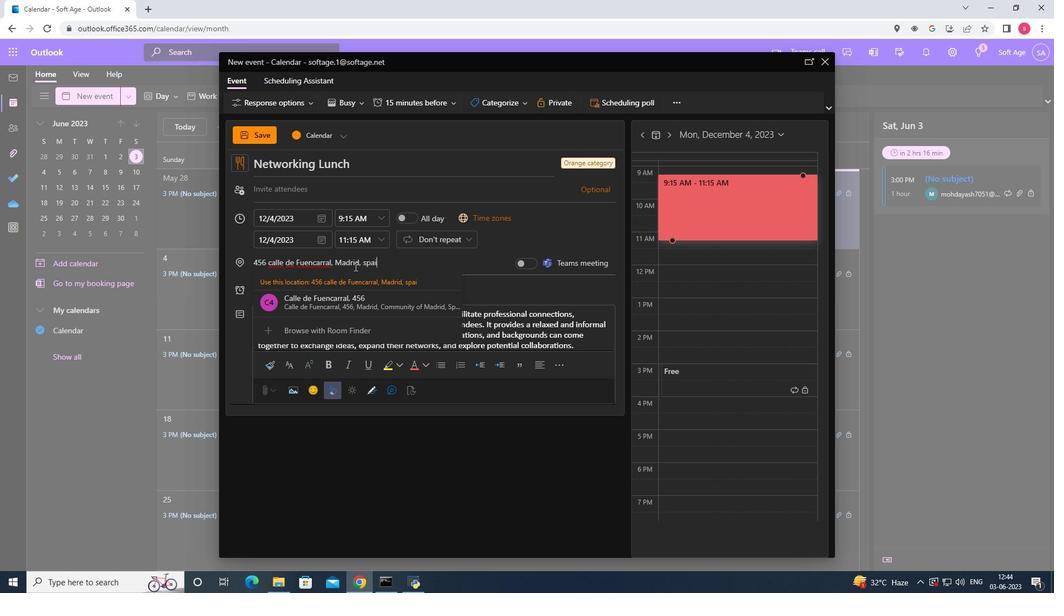 
Action: Mouse moved to (382, 285)
Screenshot: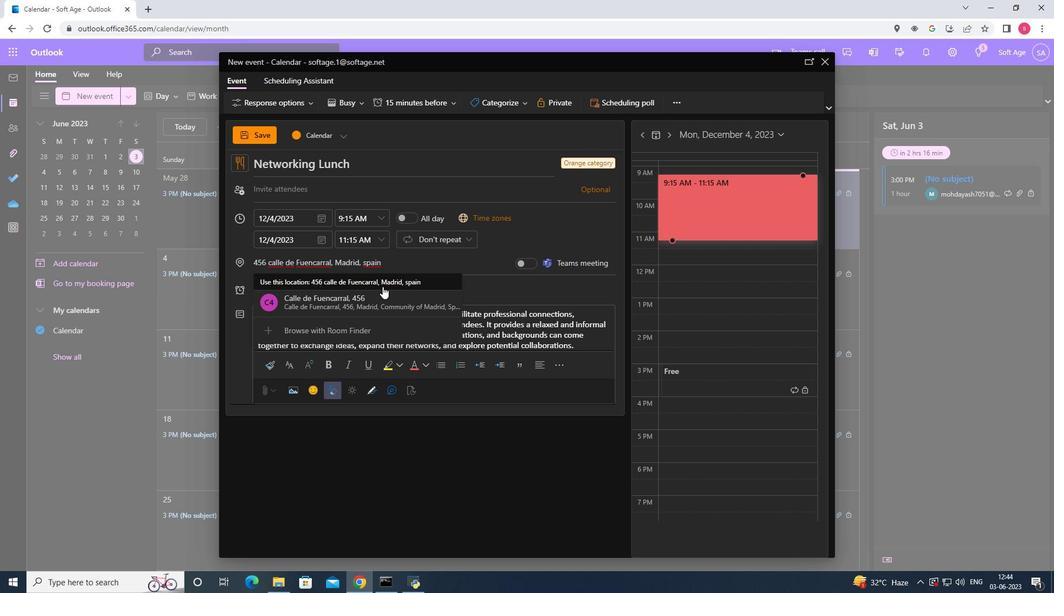 
Action: Mouse pressed left at (382, 285)
Screenshot: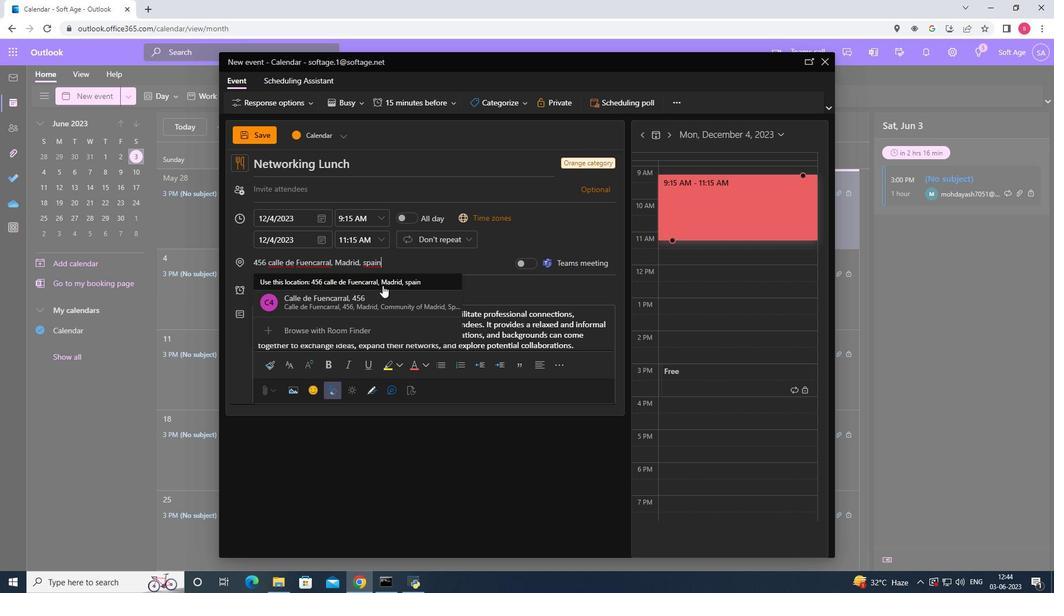 
Action: Mouse moved to (292, 194)
Screenshot: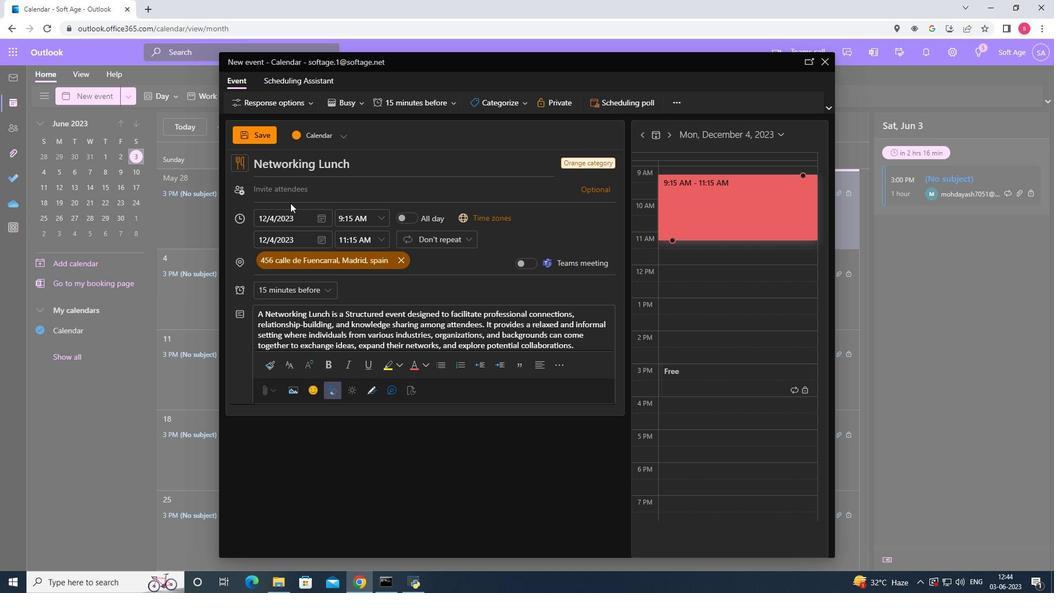 
Action: Mouse pressed left at (292, 194)
Screenshot: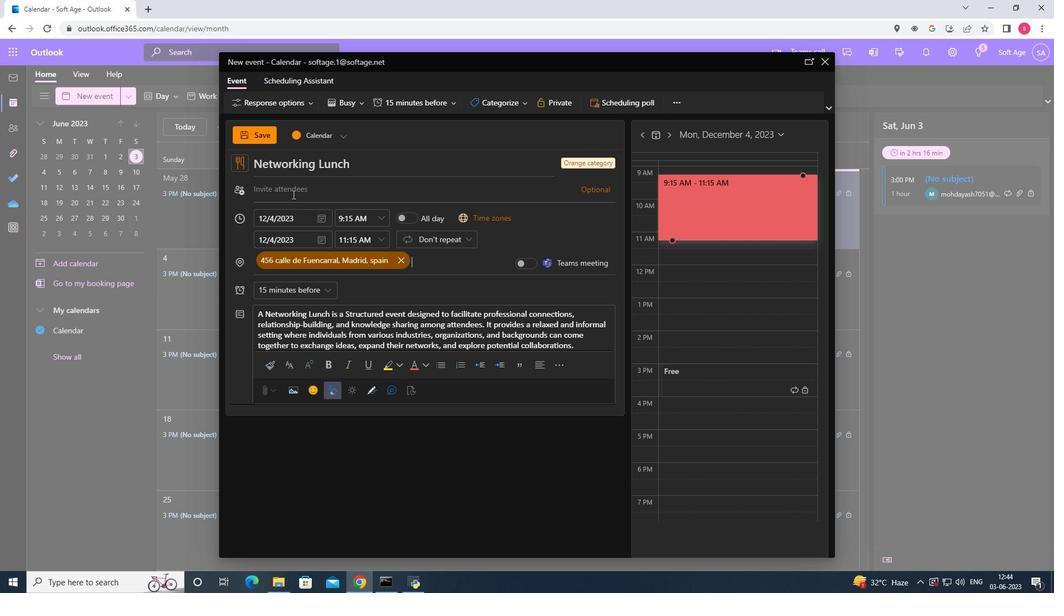 
Action: Key pressed softage.3<Key.shift>@
Screenshot: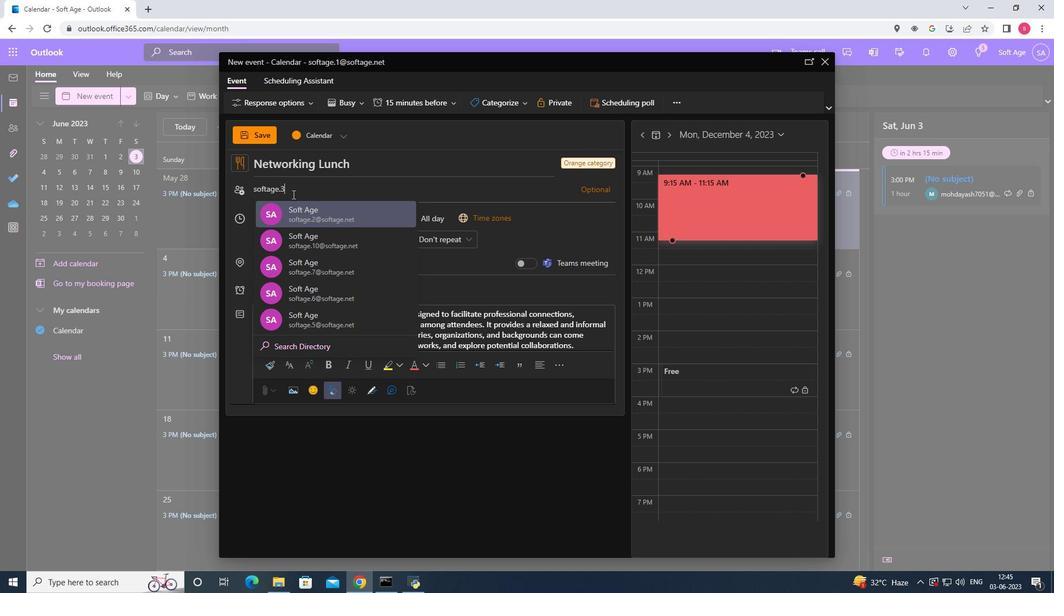 
Action: Mouse moved to (285, 203)
Screenshot: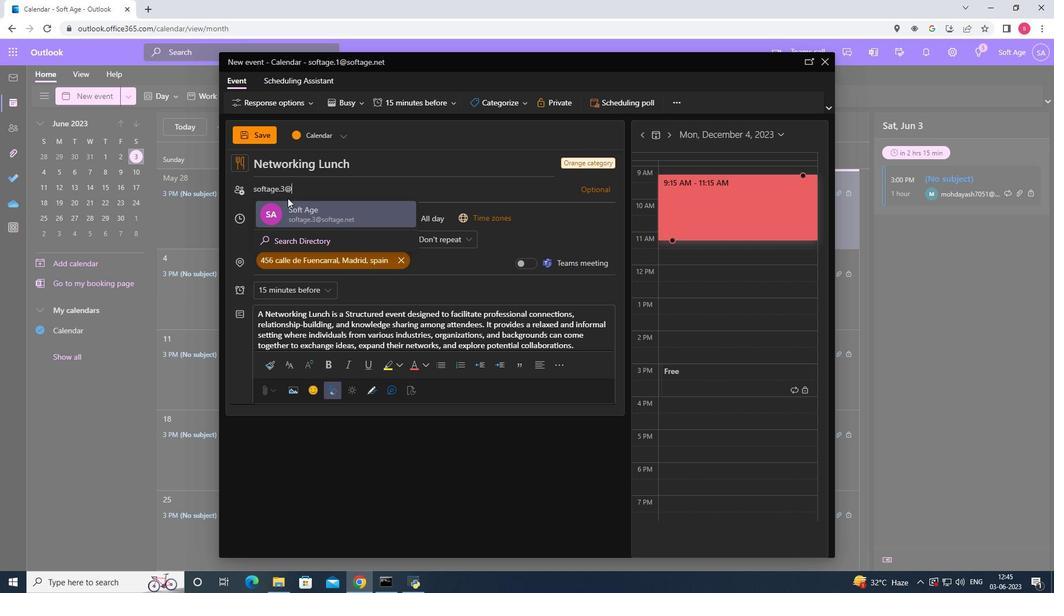 
Action: Mouse pressed left at (285, 203)
Screenshot: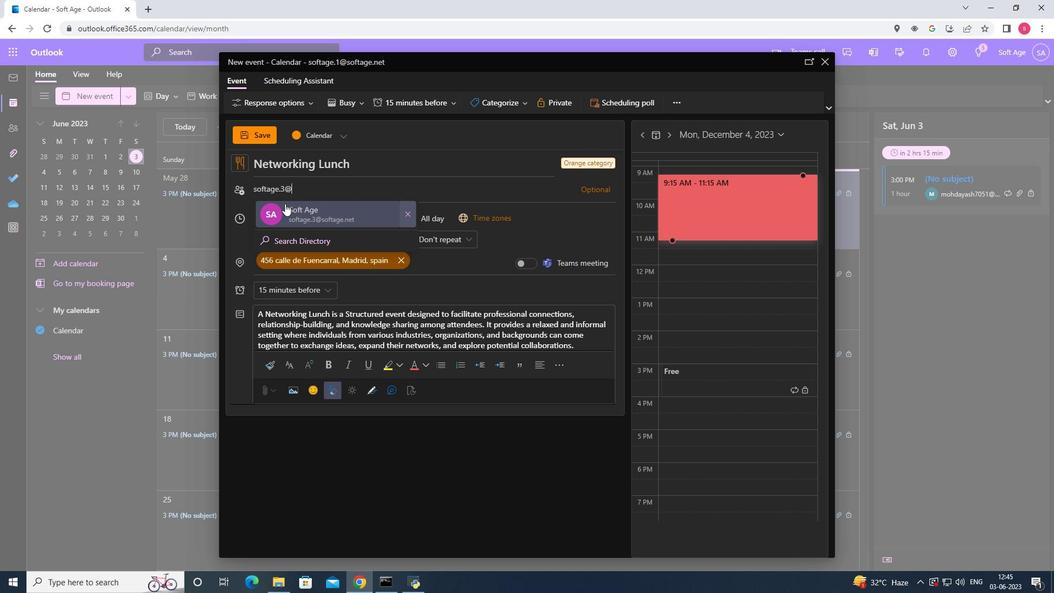 
Action: Key pressed softage.2<Key.shift><Key.shift><Key.shift><Key.shift>@
Screenshot: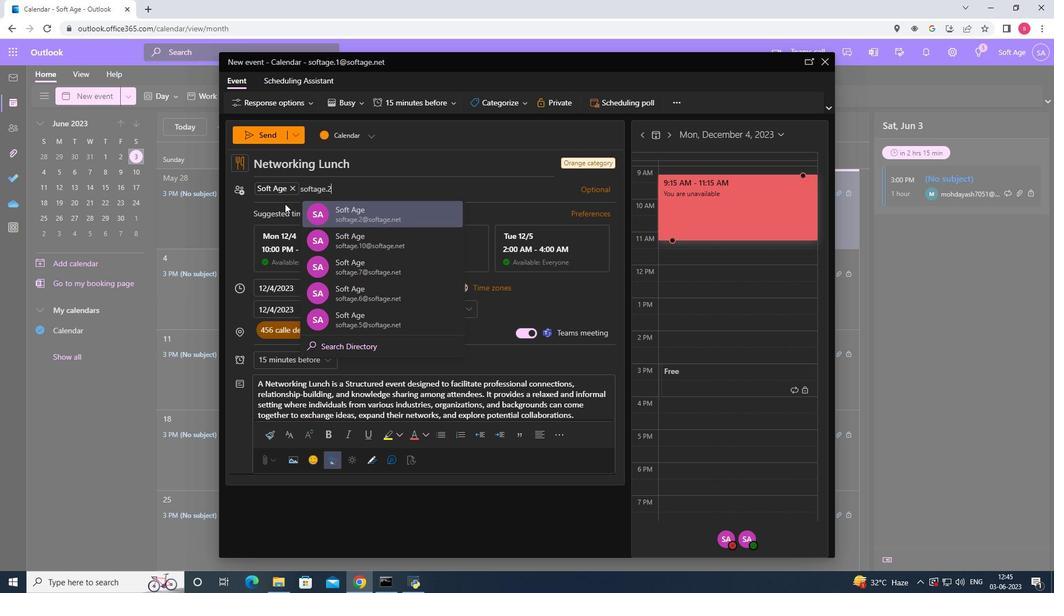 
Action: Mouse moved to (281, 187)
Screenshot: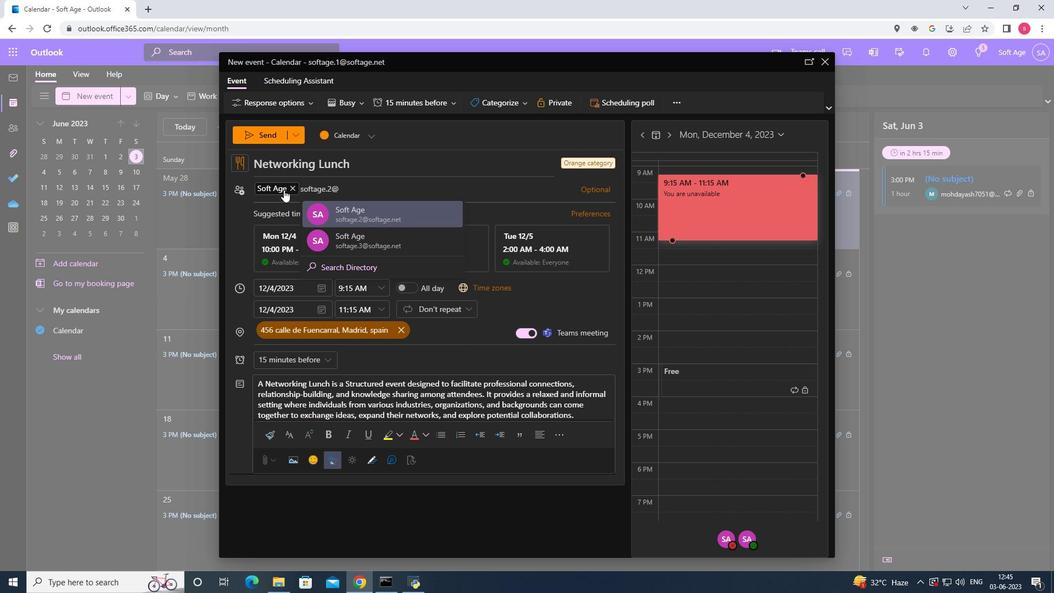 
Action: Mouse pressed left at (281, 187)
Screenshot: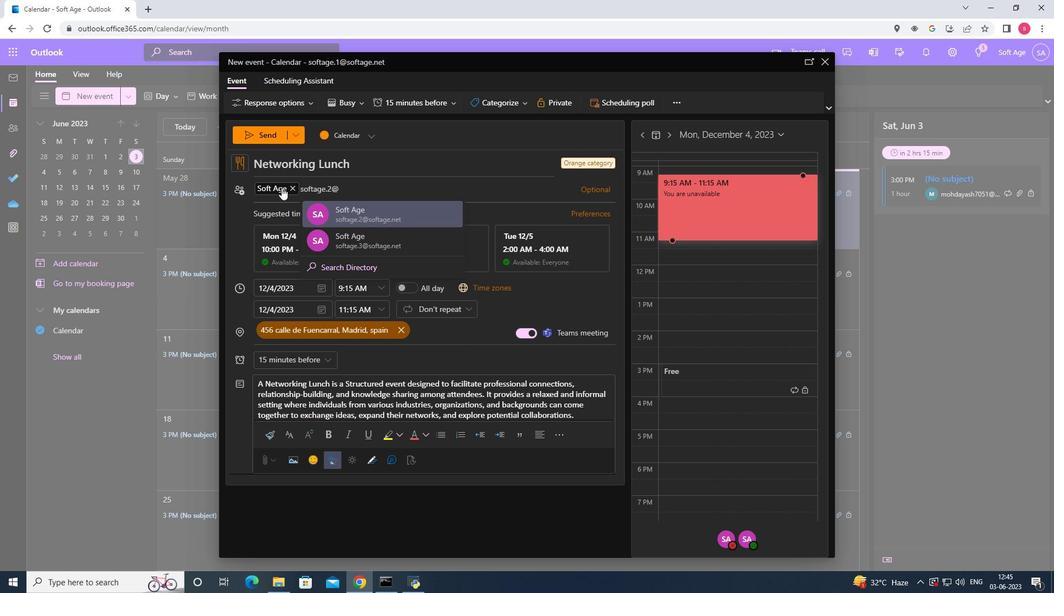 
Action: Mouse moved to (322, 190)
Screenshot: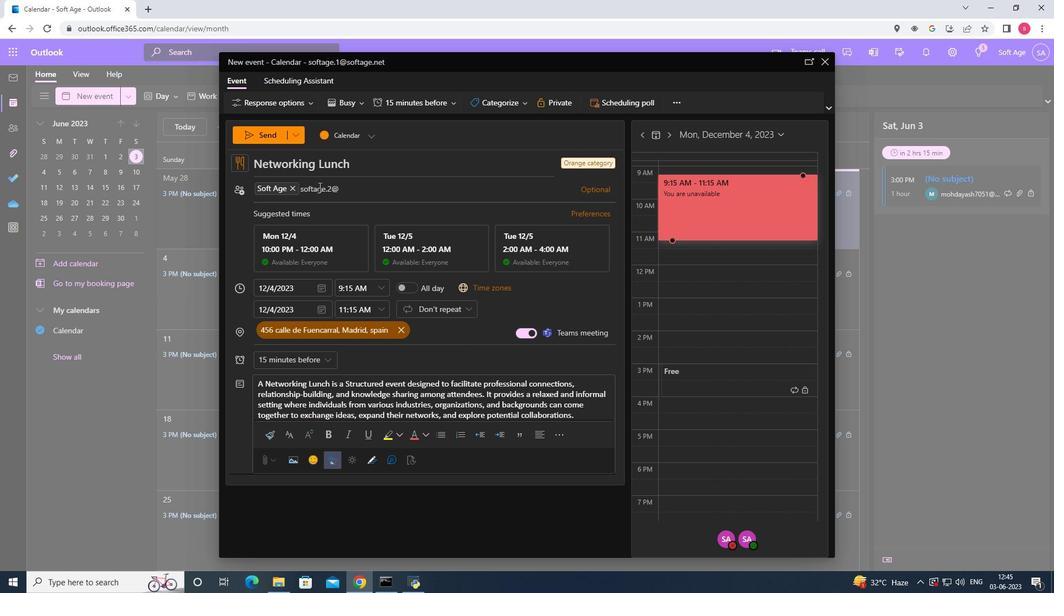 
Action: Mouse pressed left at (322, 190)
Screenshot: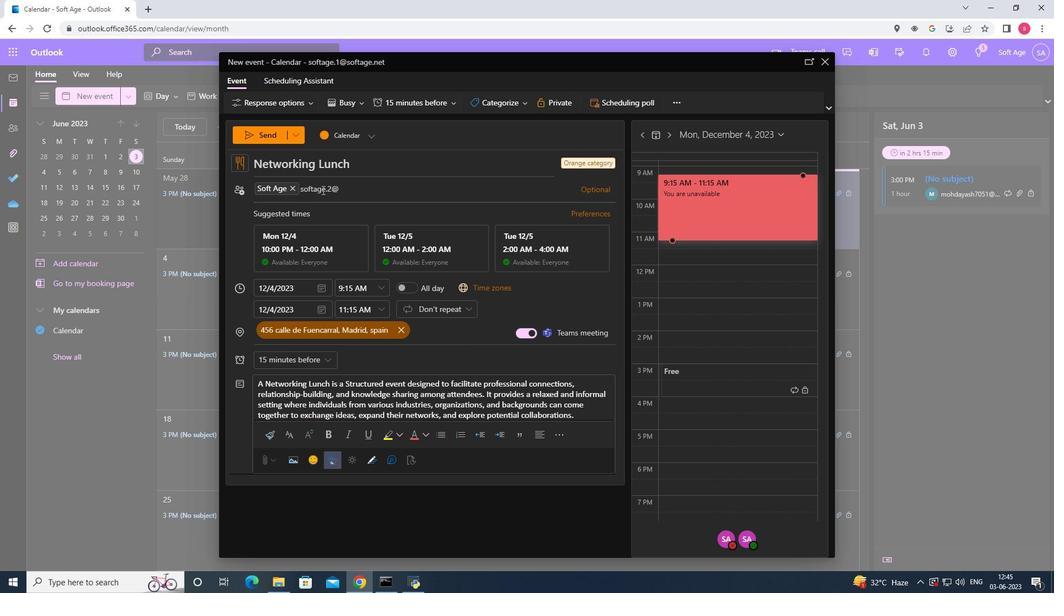 
Action: Mouse moved to (354, 217)
Screenshot: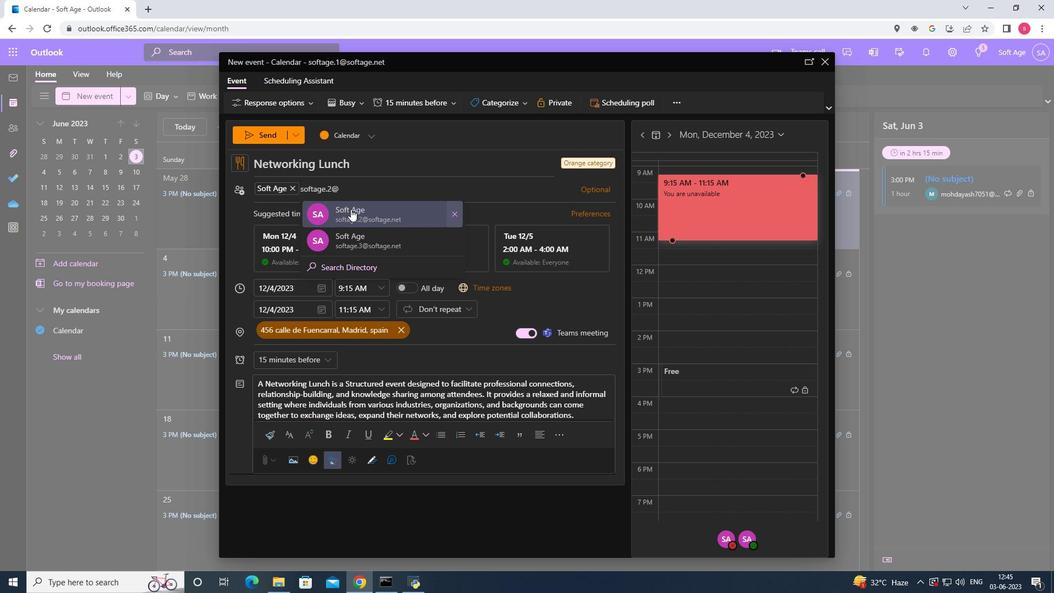 
Action: Mouse pressed left at (354, 217)
Screenshot: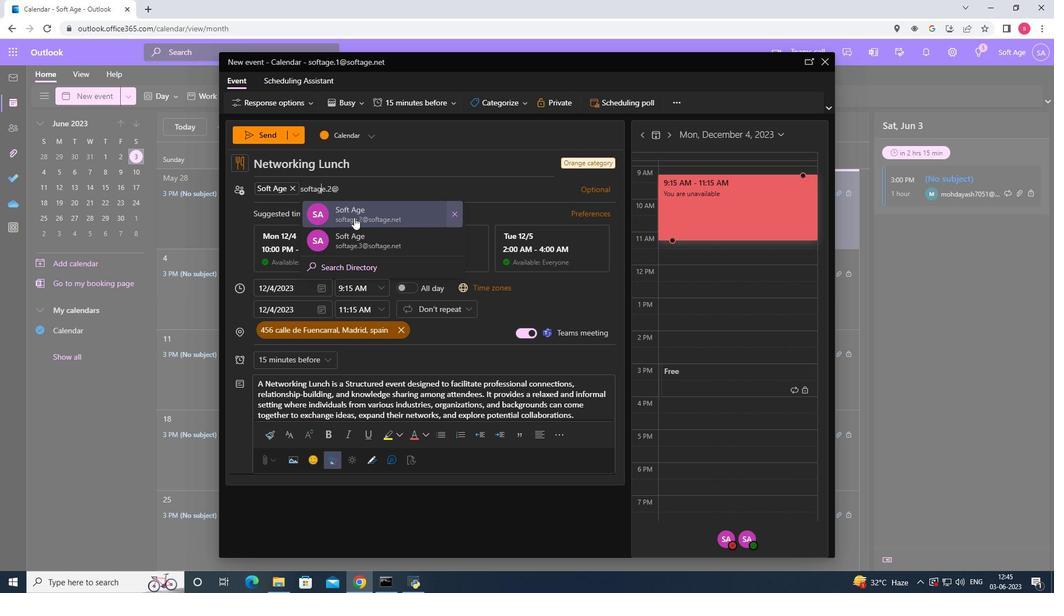 
Action: Mouse moved to (280, 189)
Screenshot: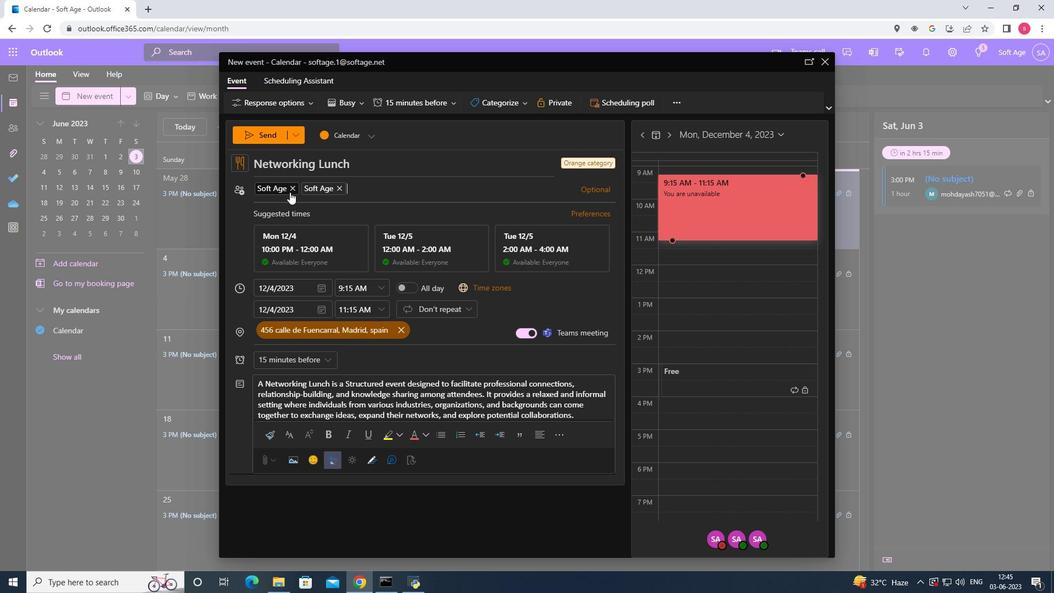
Action: Mouse scrolled (280, 188) with delta (0, 0)
Screenshot: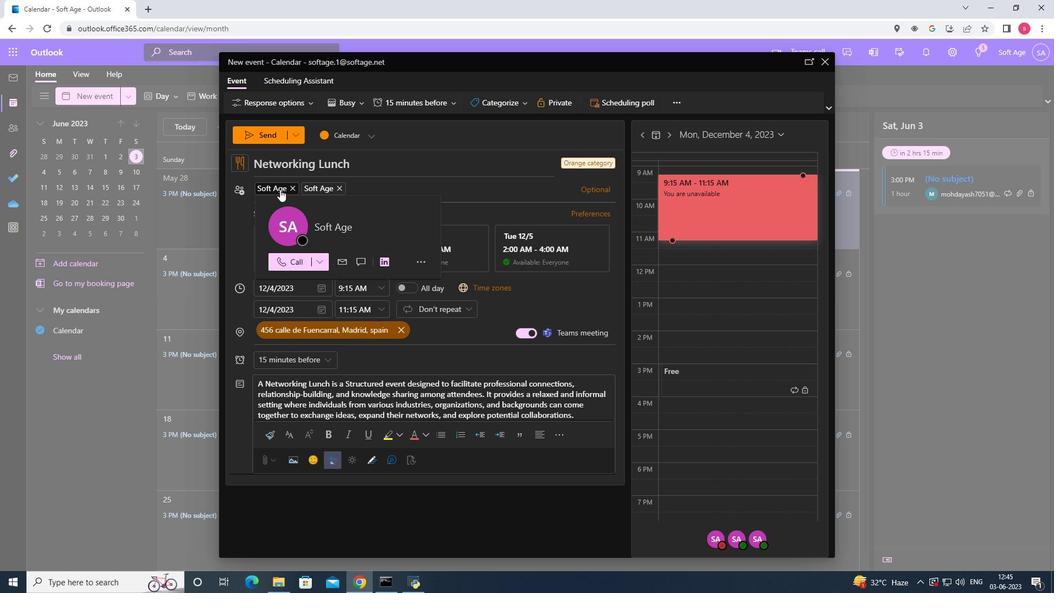 
Action: Mouse scrolled (280, 188) with delta (0, 0)
Screenshot: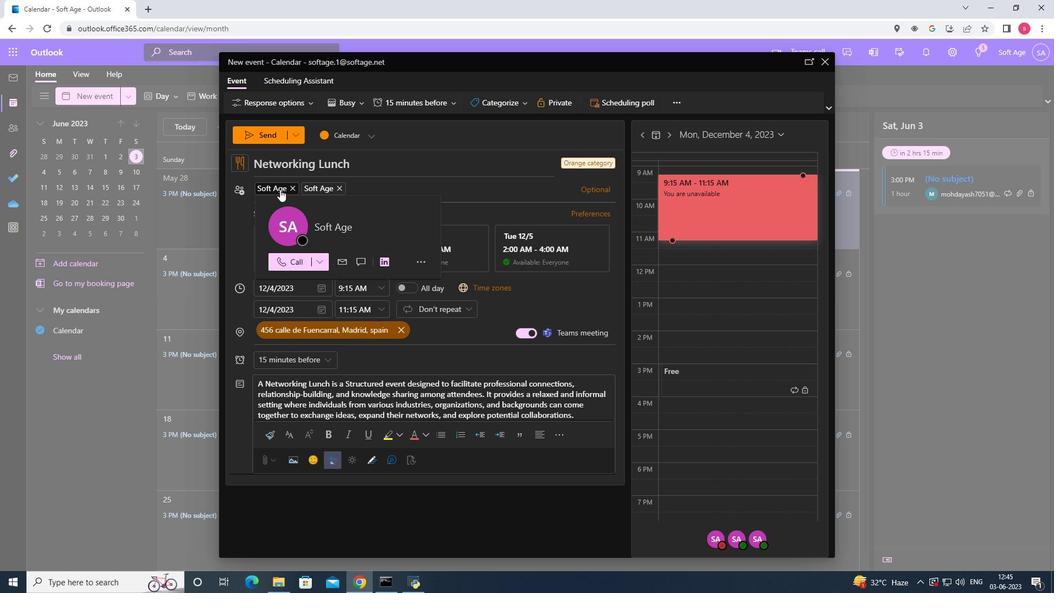 
Action: Mouse scrolled (280, 188) with delta (0, 0)
Screenshot: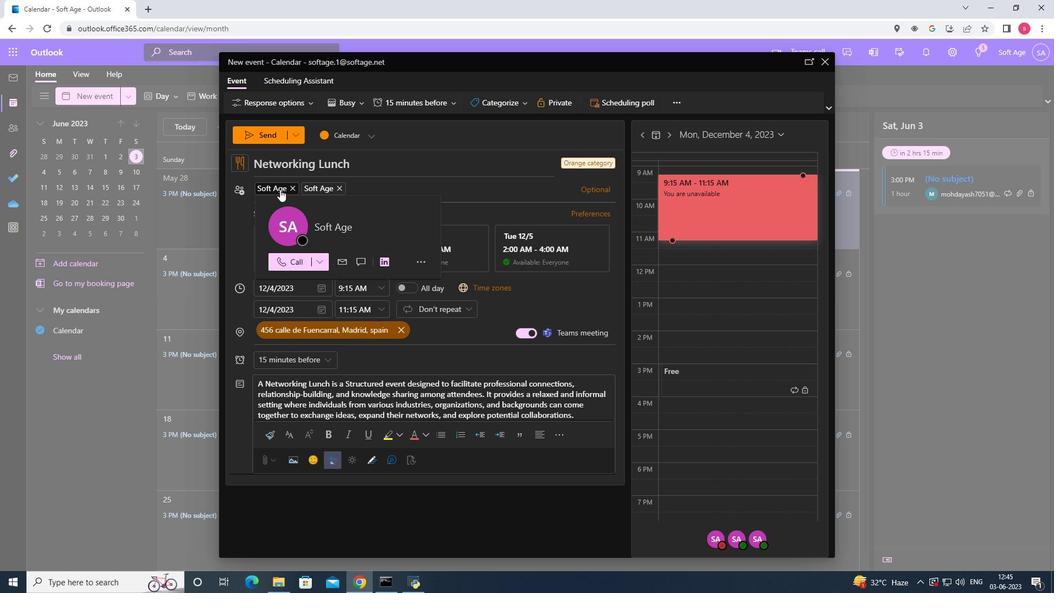 
Action: Mouse scrolled (280, 188) with delta (0, 0)
Screenshot: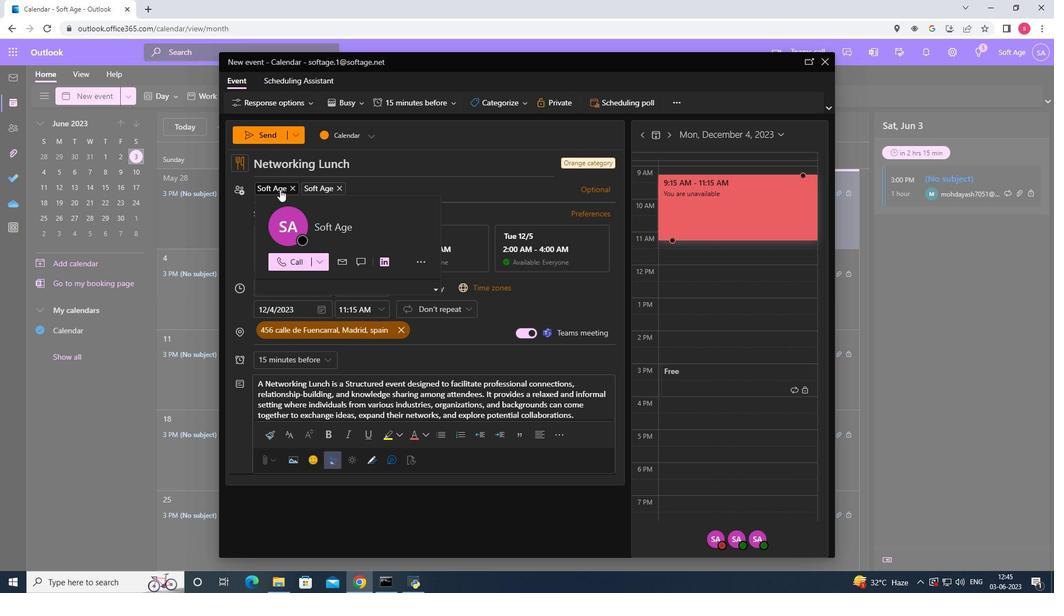 
Action: Mouse scrolled (280, 188) with delta (0, 0)
Screenshot: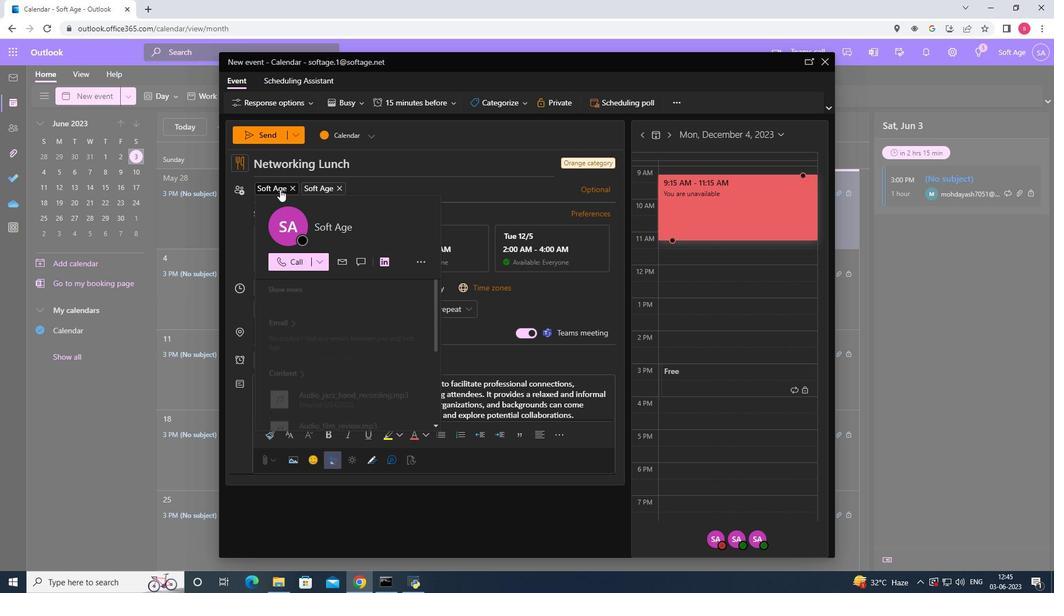 
Action: Mouse scrolled (280, 188) with delta (0, 0)
Screenshot: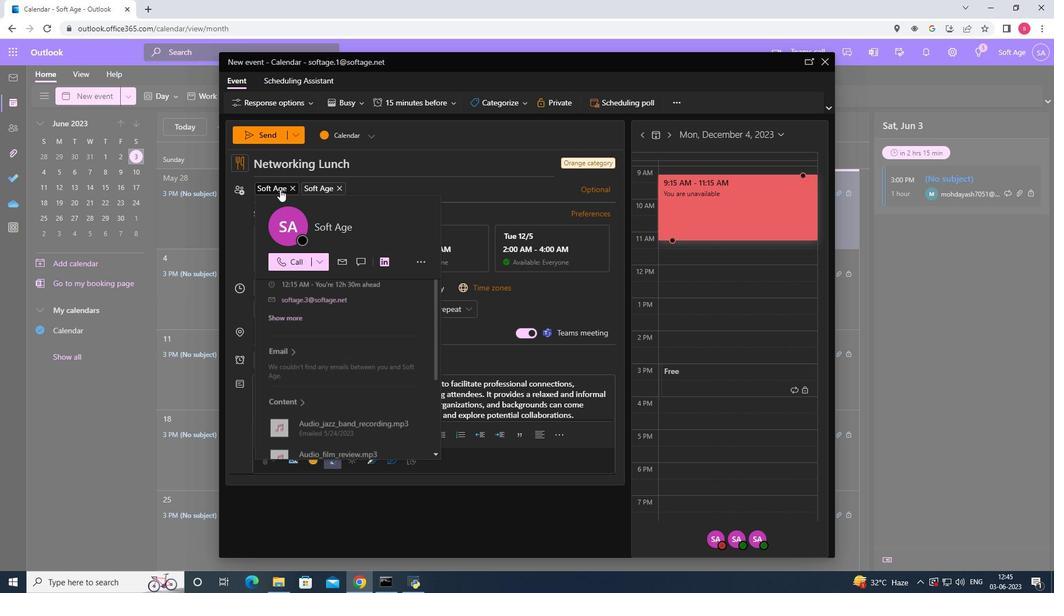 
Action: Mouse scrolled (280, 190) with delta (0, 0)
Screenshot: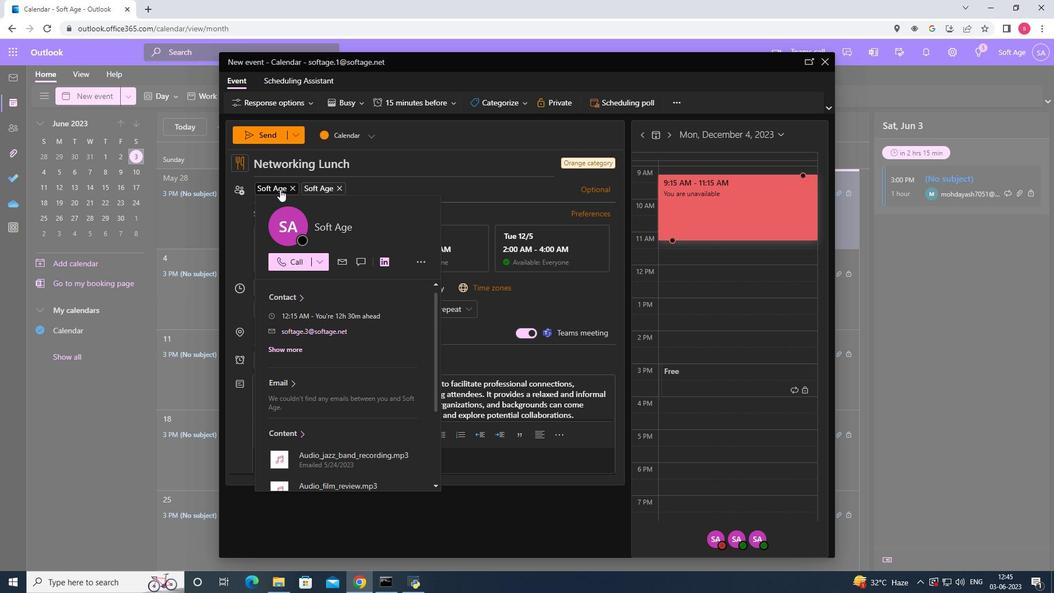 
Action: Mouse scrolled (280, 190) with delta (0, 0)
Screenshot: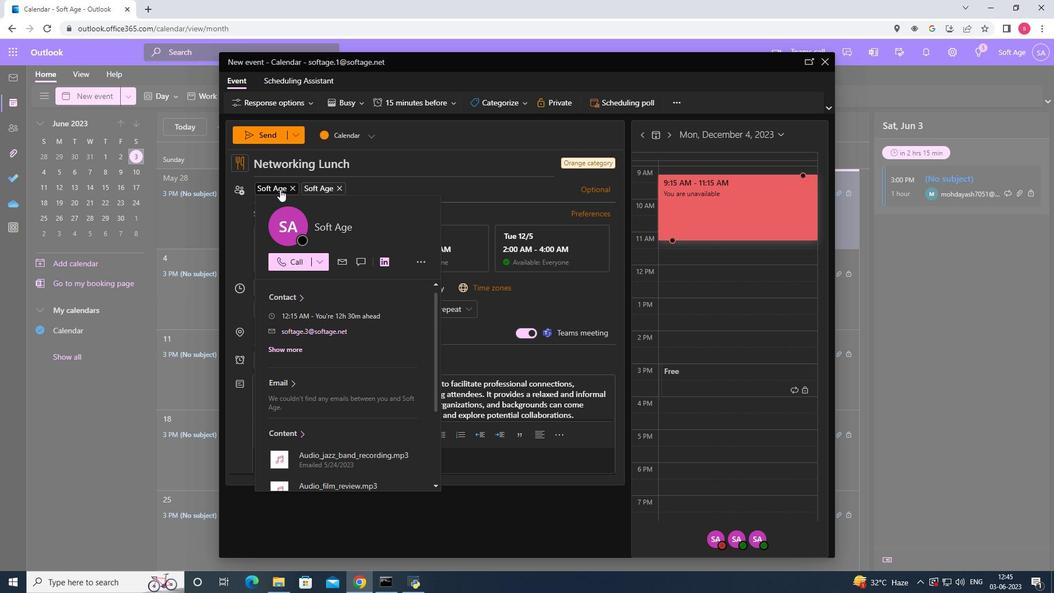 
Action: Mouse scrolled (280, 190) with delta (0, 0)
Screenshot: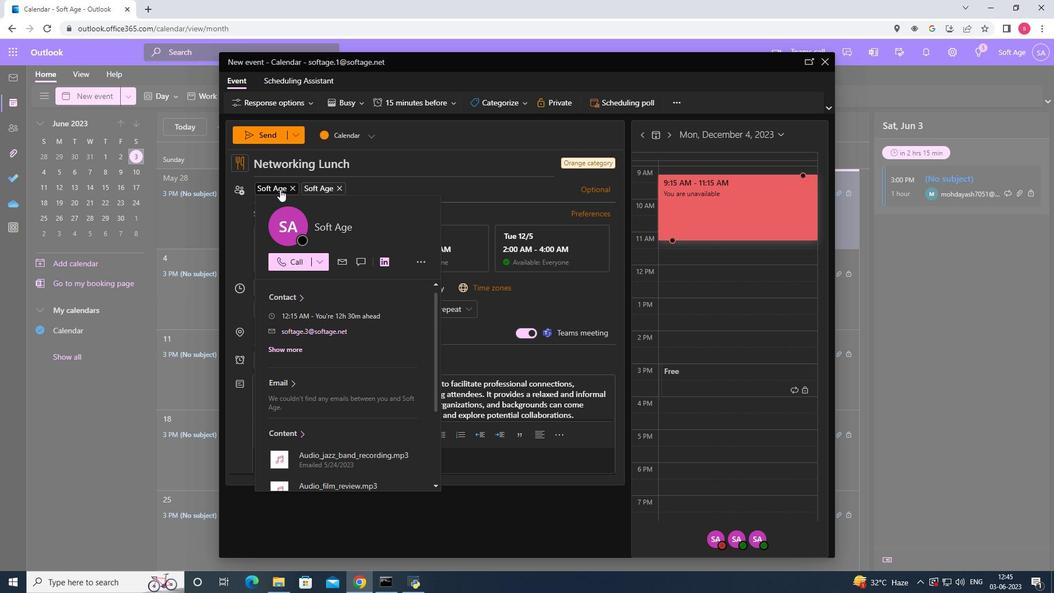 
Action: Mouse moved to (312, 359)
Screenshot: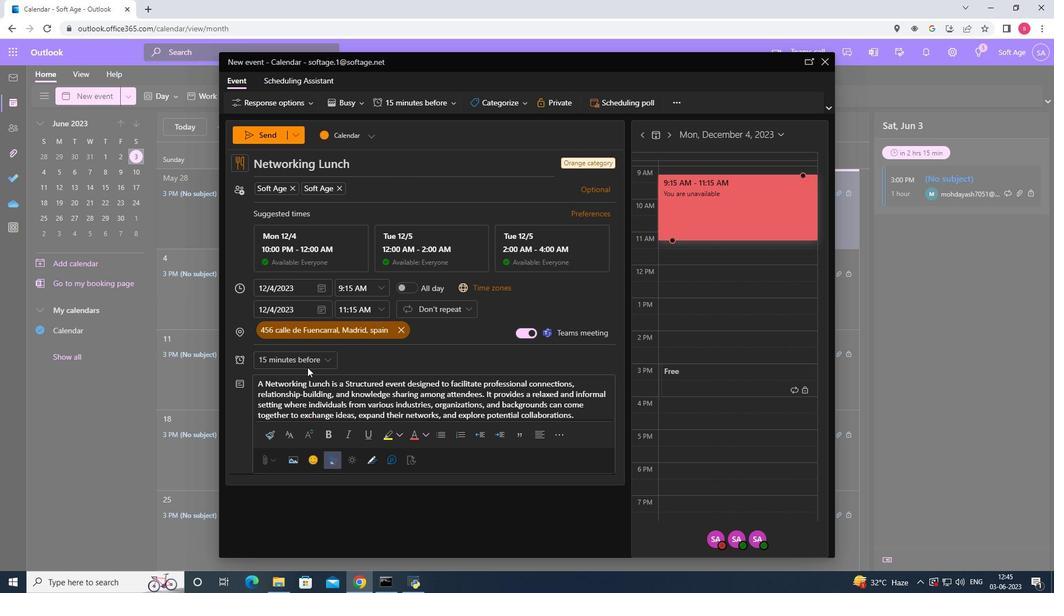 
Action: Mouse pressed left at (312, 359)
Screenshot: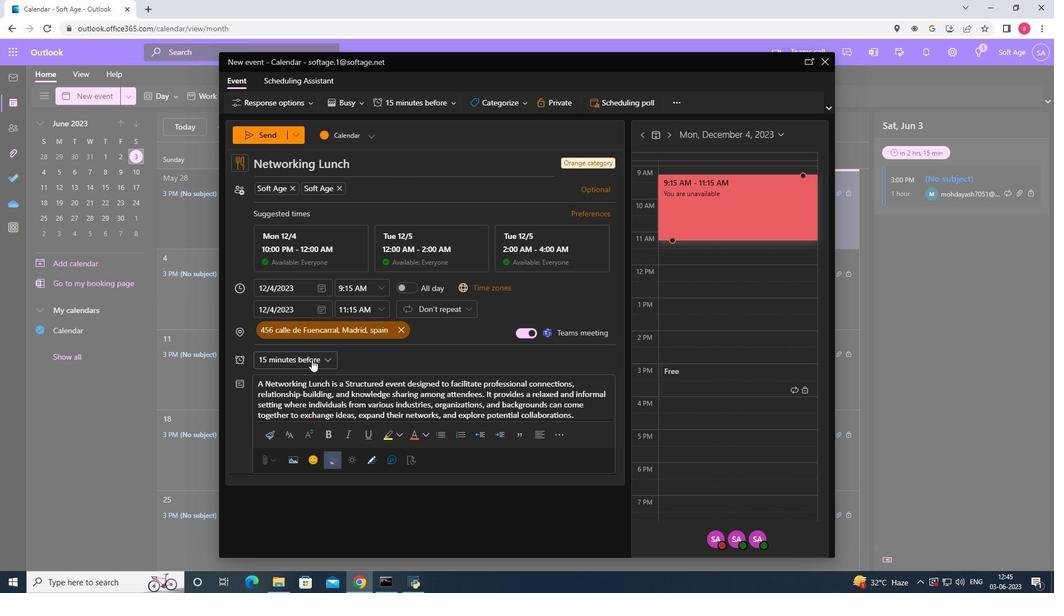 
Action: Mouse moved to (309, 225)
Screenshot: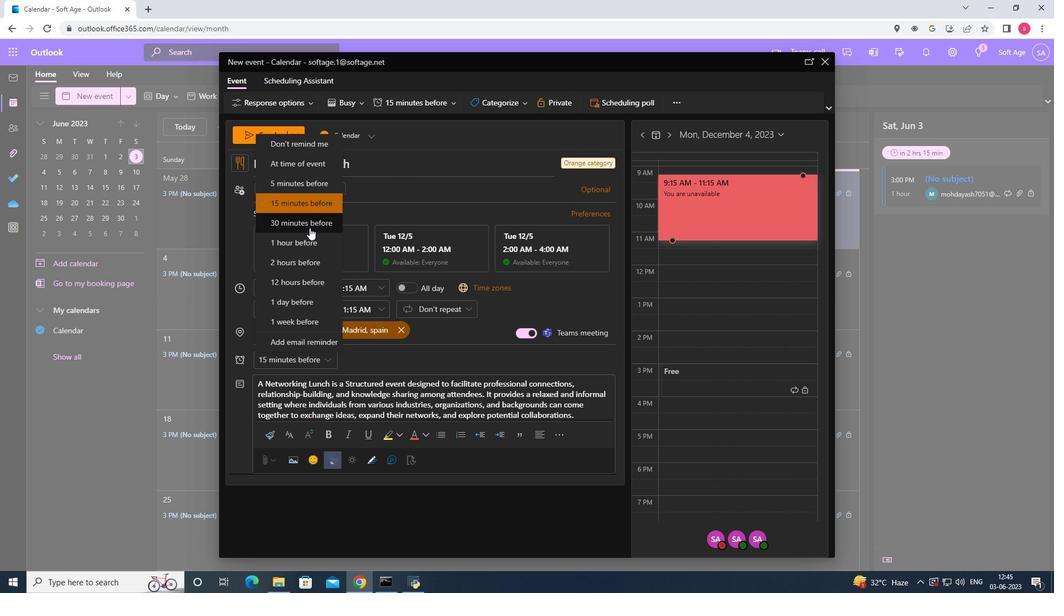 
Action: Mouse pressed left at (309, 225)
Screenshot: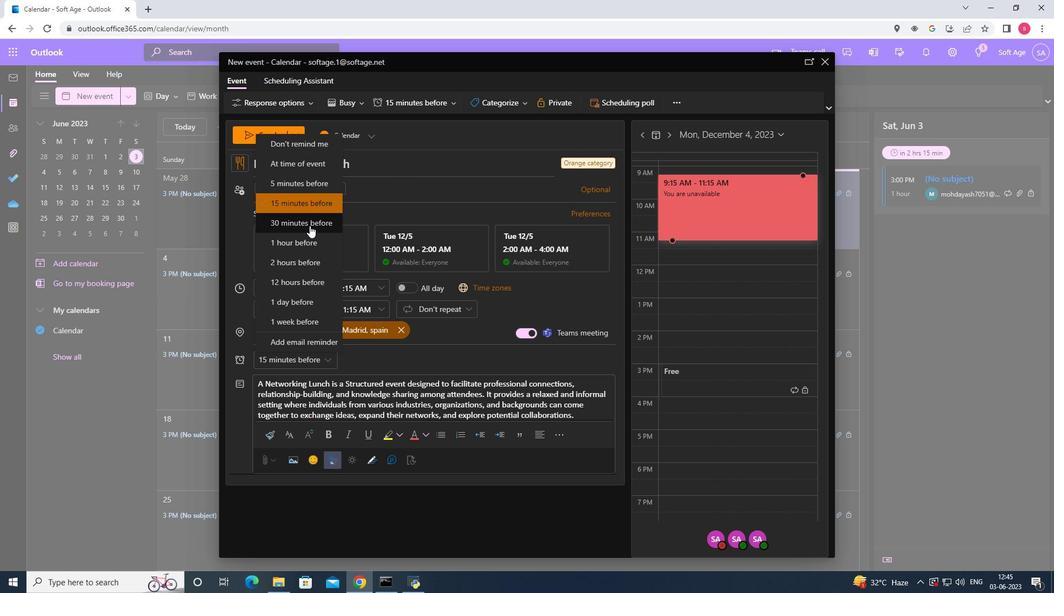 
Action: Mouse moved to (260, 138)
Screenshot: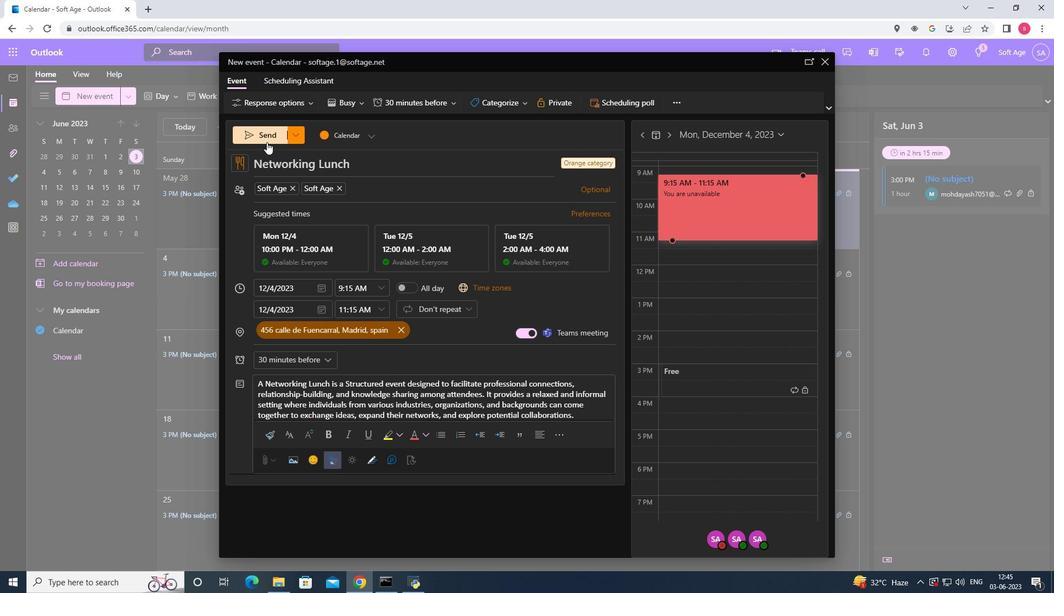 
Action: Mouse pressed left at (260, 138)
Screenshot: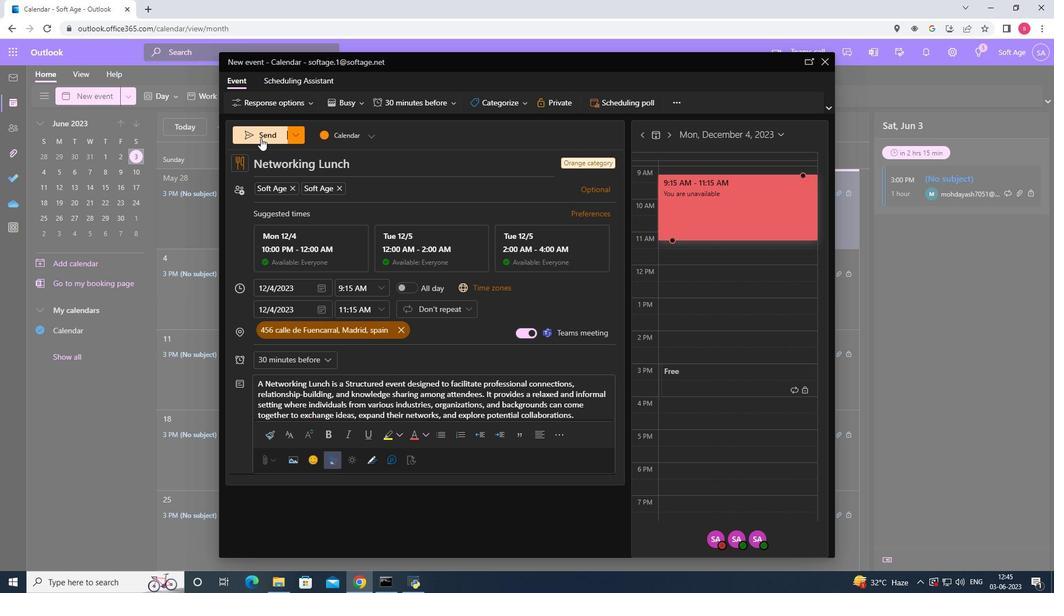 
